 Task: Check the average views per listing of tennis club in the last 3 years.
Action: Mouse moved to (786, 180)
Screenshot: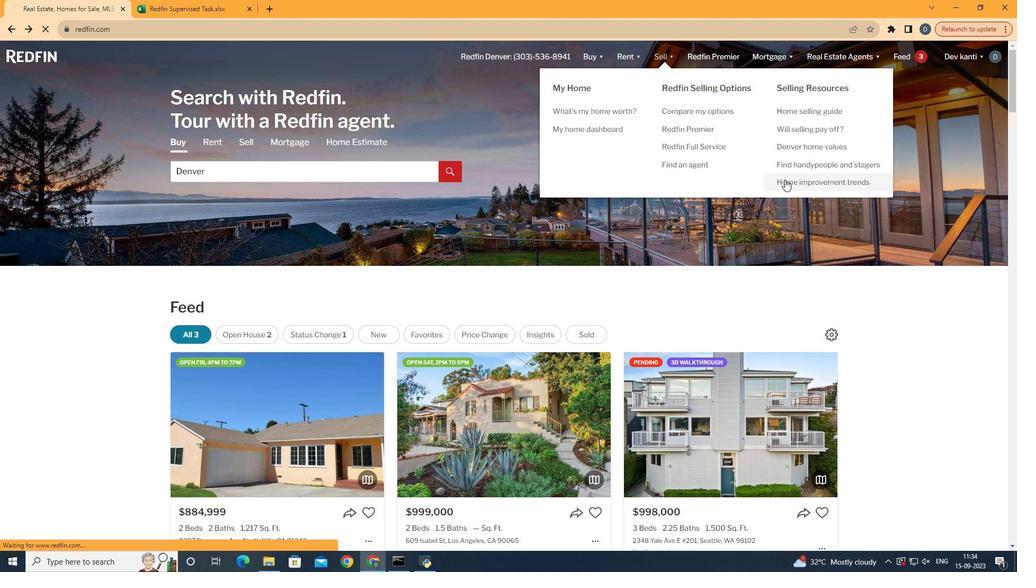 
Action: Mouse pressed left at (786, 180)
Screenshot: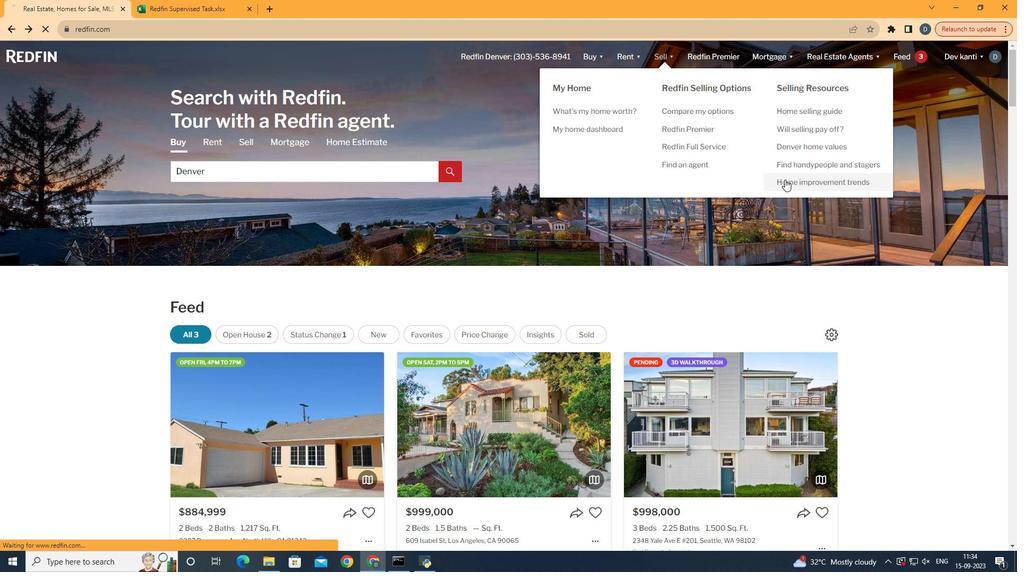 
Action: Mouse moved to (267, 198)
Screenshot: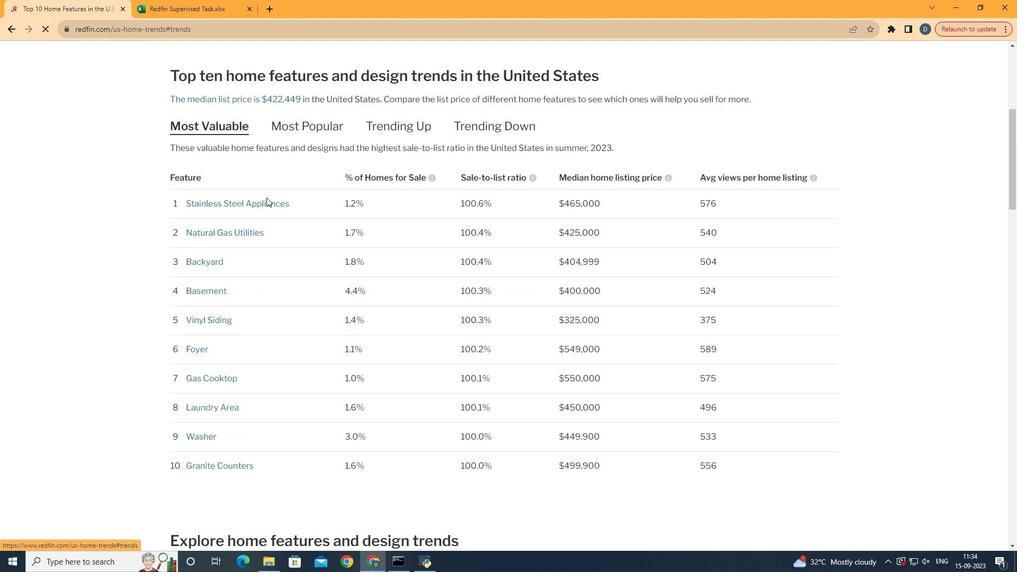 
Action: Mouse pressed left at (267, 198)
Screenshot: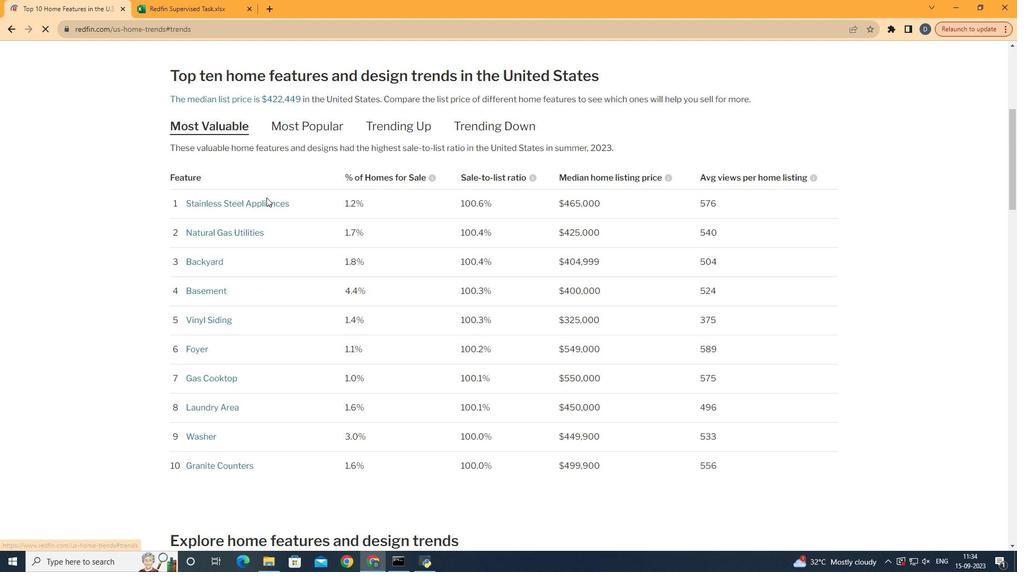 
Action: Mouse moved to (419, 155)
Screenshot: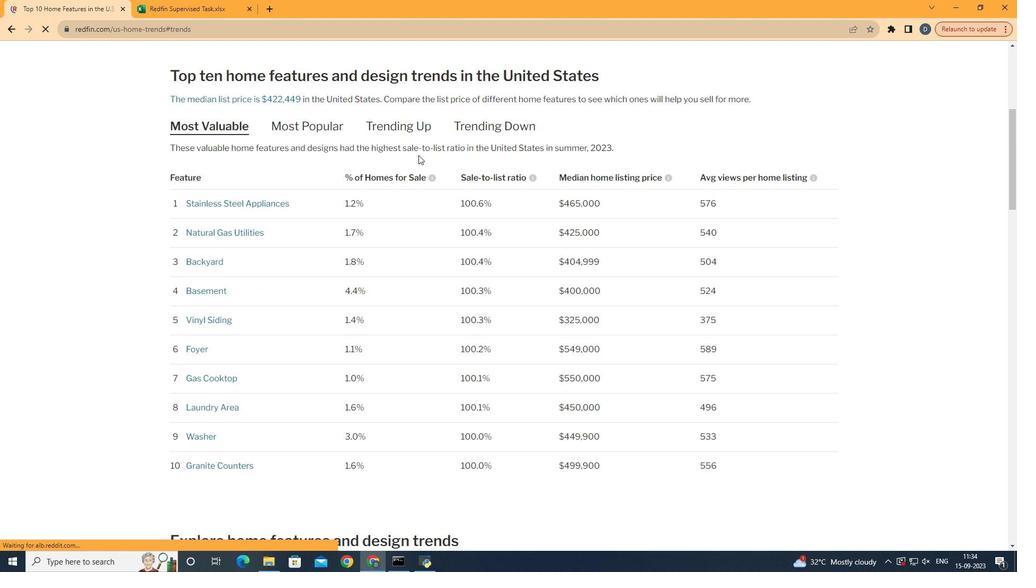 
Action: Mouse scrolled (419, 155) with delta (0, 0)
Screenshot: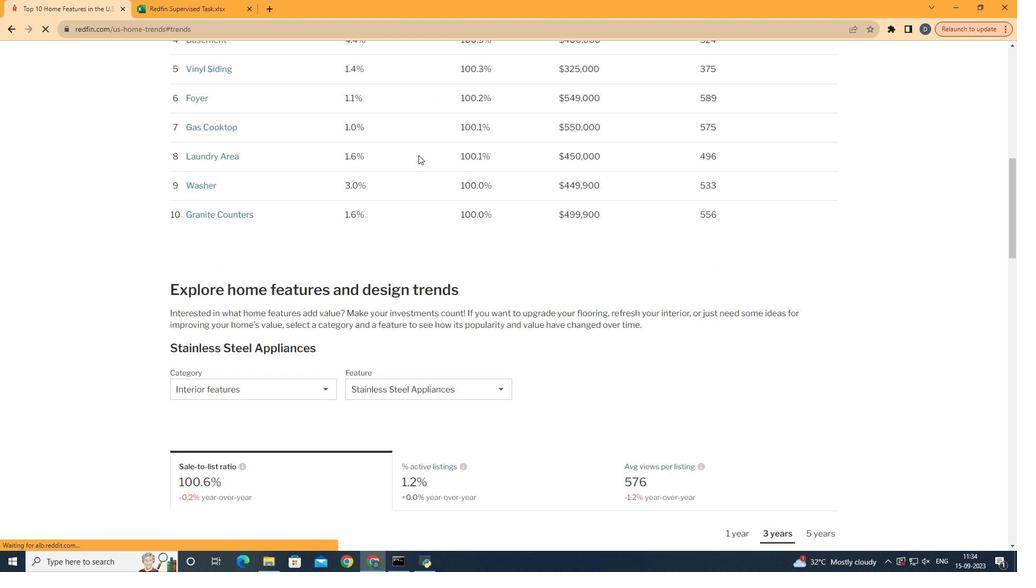 
Action: Mouse scrolled (419, 155) with delta (0, 0)
Screenshot: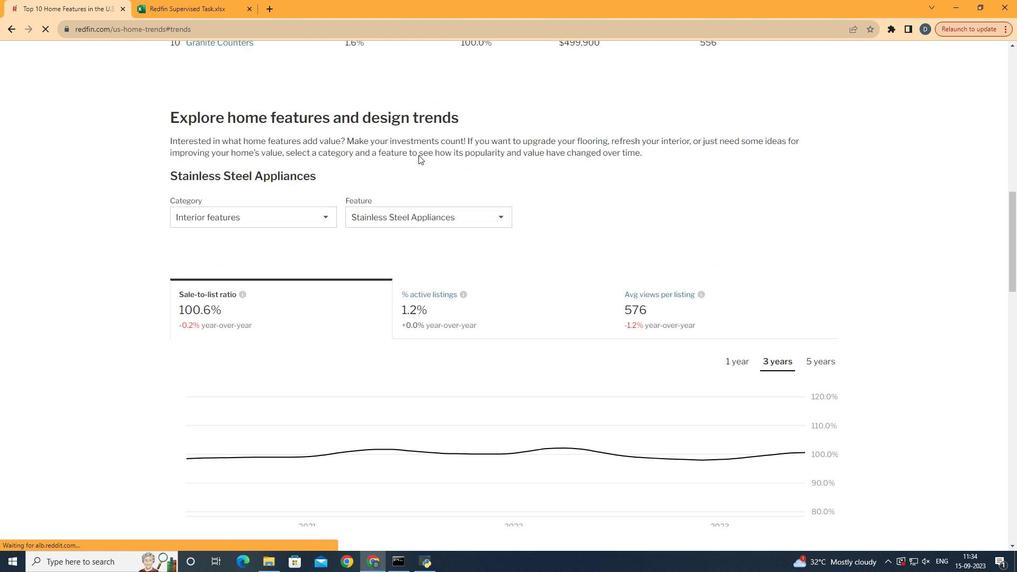
Action: Mouse scrolled (419, 155) with delta (0, 0)
Screenshot: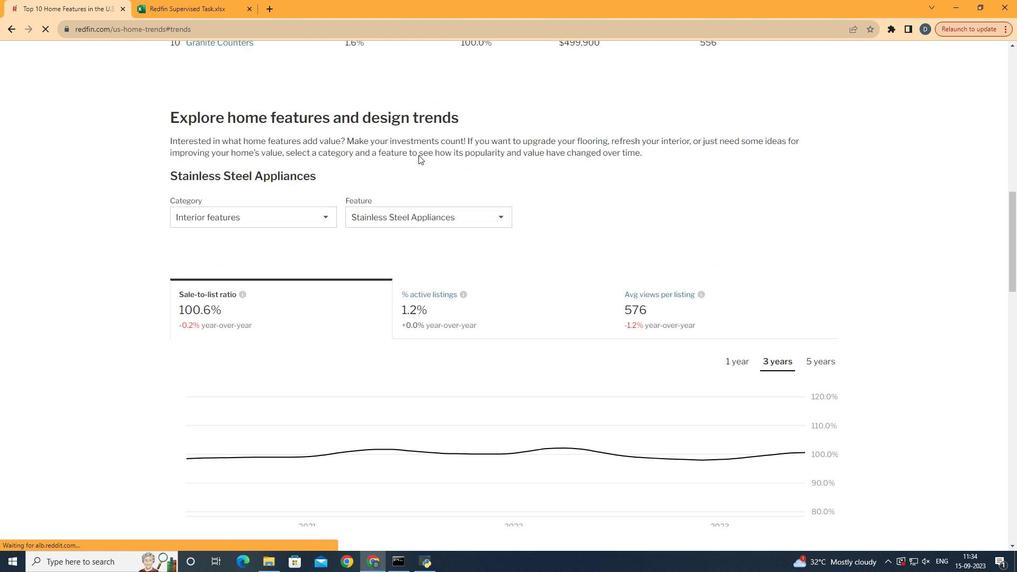 
Action: Mouse scrolled (419, 155) with delta (0, 0)
Screenshot: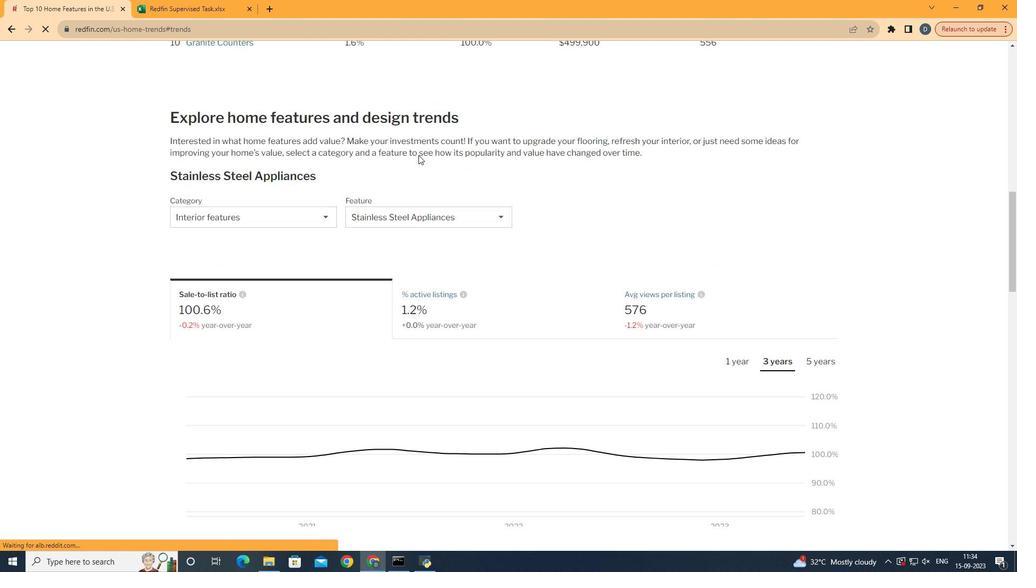 
Action: Mouse scrolled (419, 155) with delta (0, 0)
Screenshot: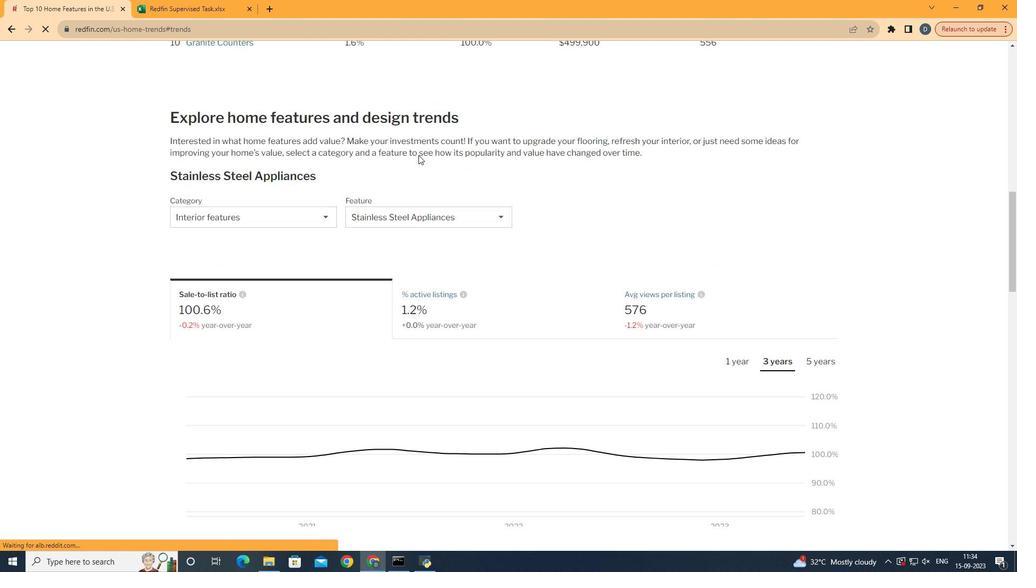 
Action: Mouse scrolled (419, 155) with delta (0, 0)
Screenshot: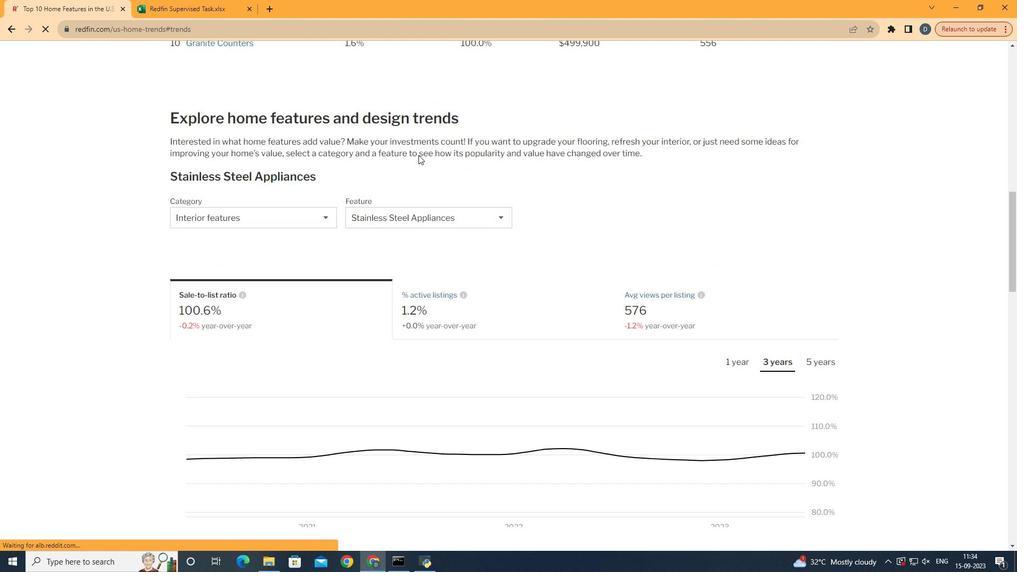 
Action: Mouse scrolled (419, 155) with delta (0, 0)
Screenshot: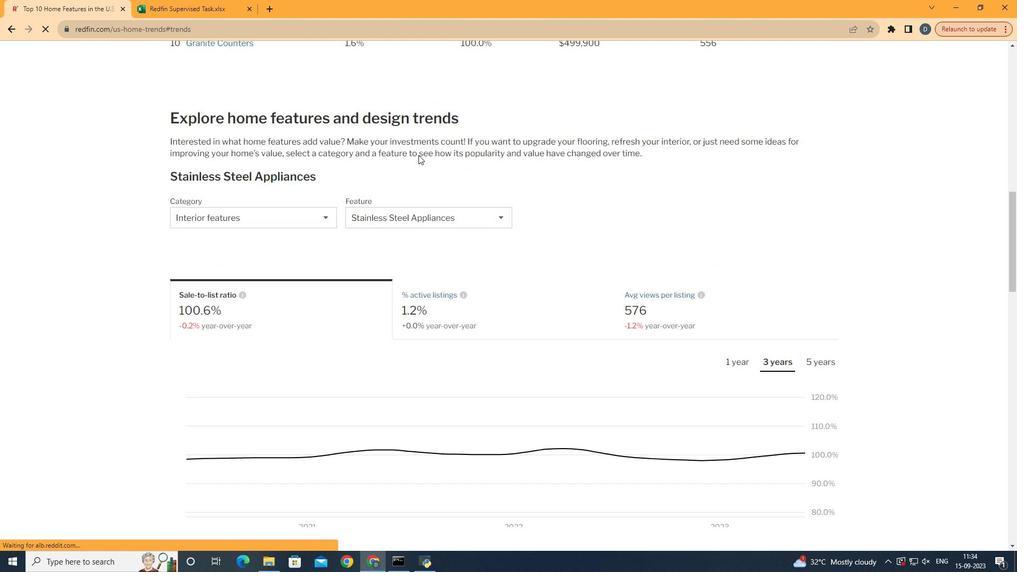 
Action: Mouse scrolled (419, 155) with delta (0, 0)
Screenshot: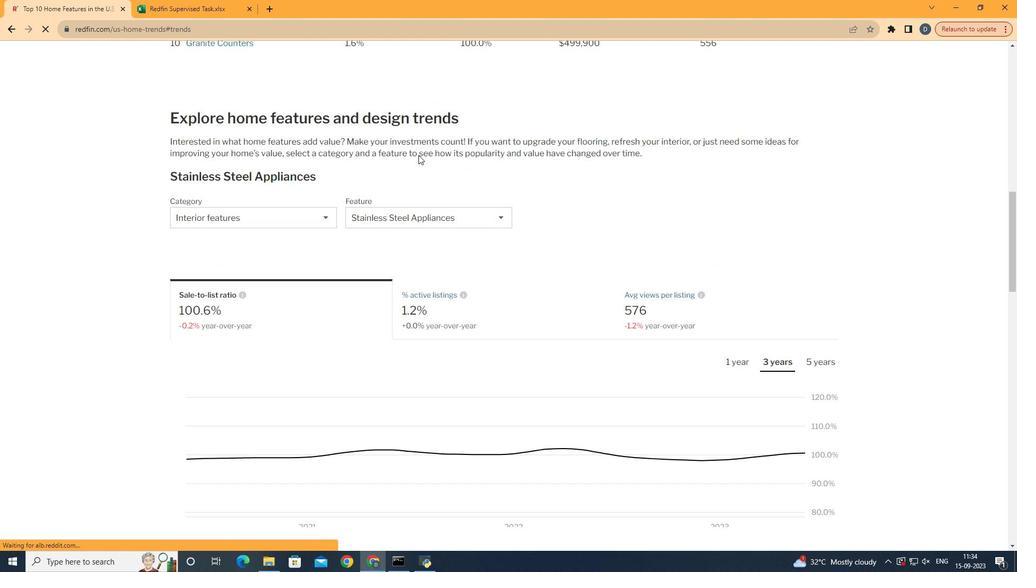 
Action: Mouse scrolled (419, 155) with delta (0, 0)
Screenshot: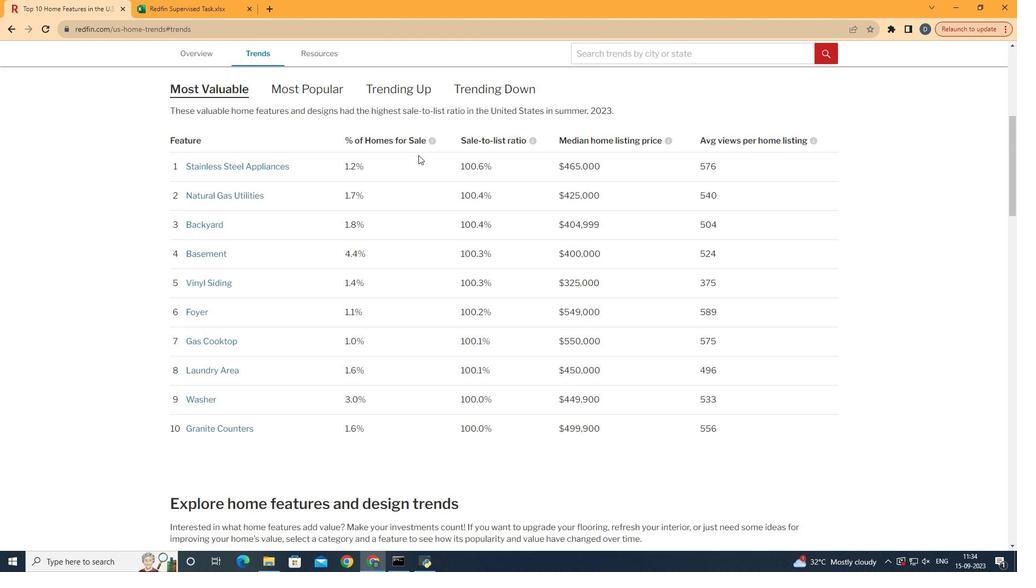 
Action: Mouse scrolled (419, 155) with delta (0, 0)
Screenshot: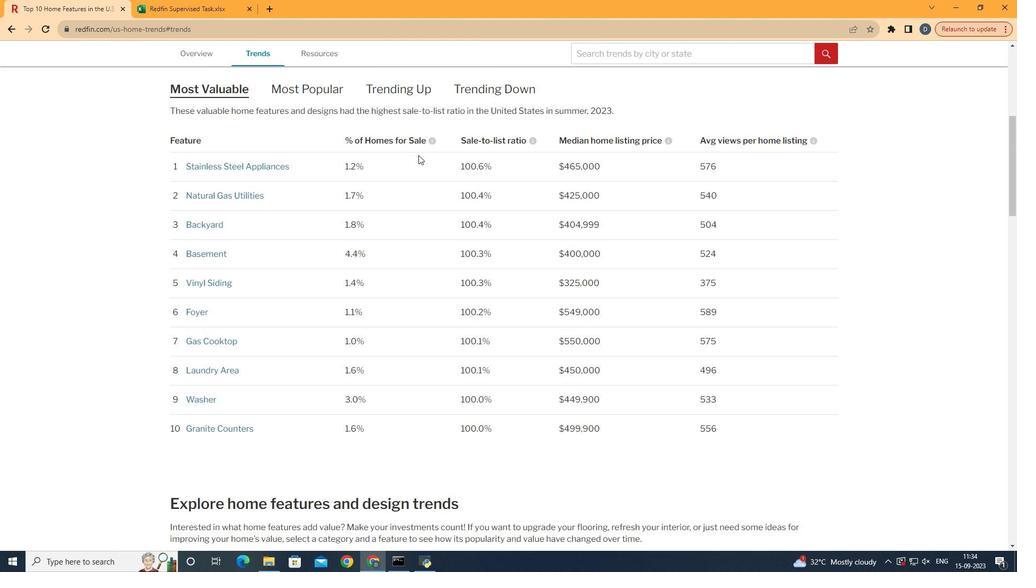 
Action: Mouse scrolled (419, 155) with delta (0, 0)
Screenshot: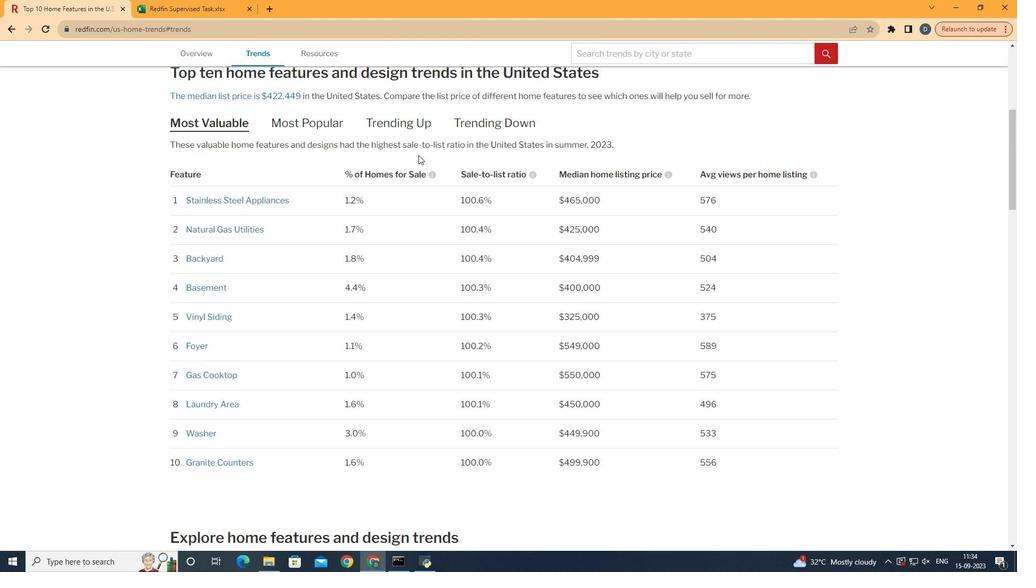 
Action: Mouse scrolled (419, 155) with delta (0, 0)
Screenshot: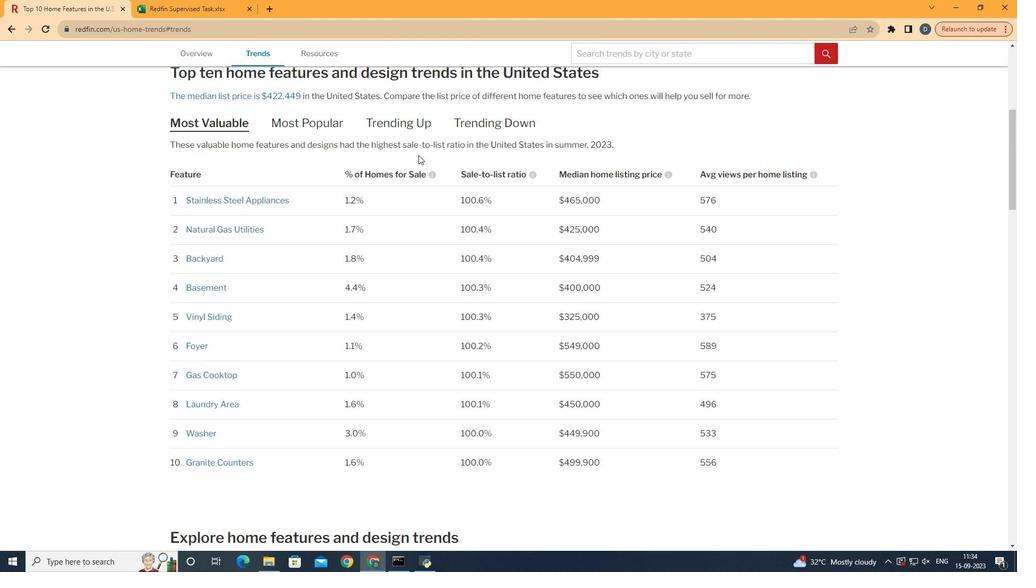 
Action: Mouse scrolled (419, 155) with delta (0, 0)
Screenshot: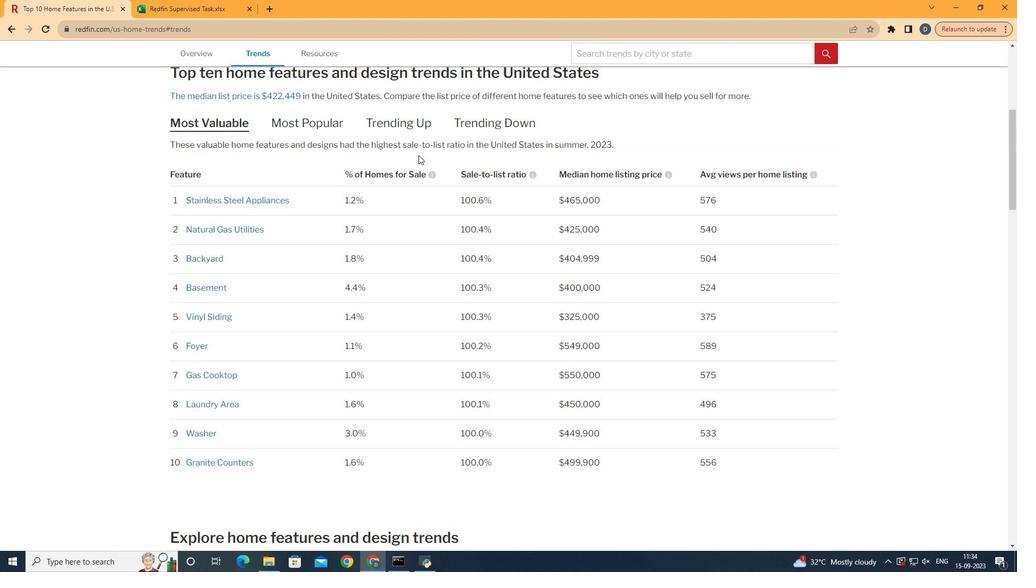 
Action: Mouse scrolled (419, 155) with delta (0, 0)
Screenshot: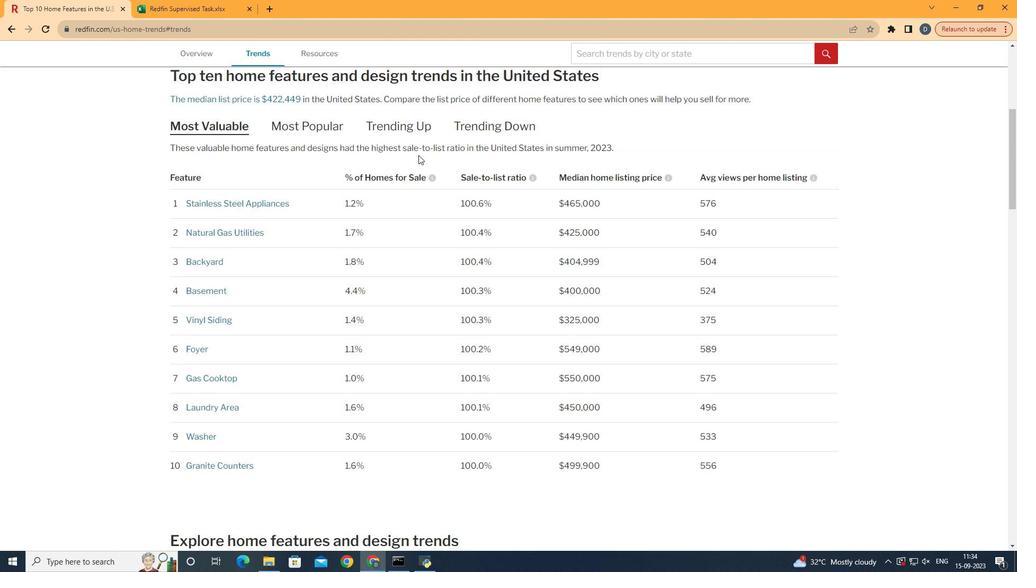 
Action: Mouse scrolled (419, 156) with delta (0, 0)
Screenshot: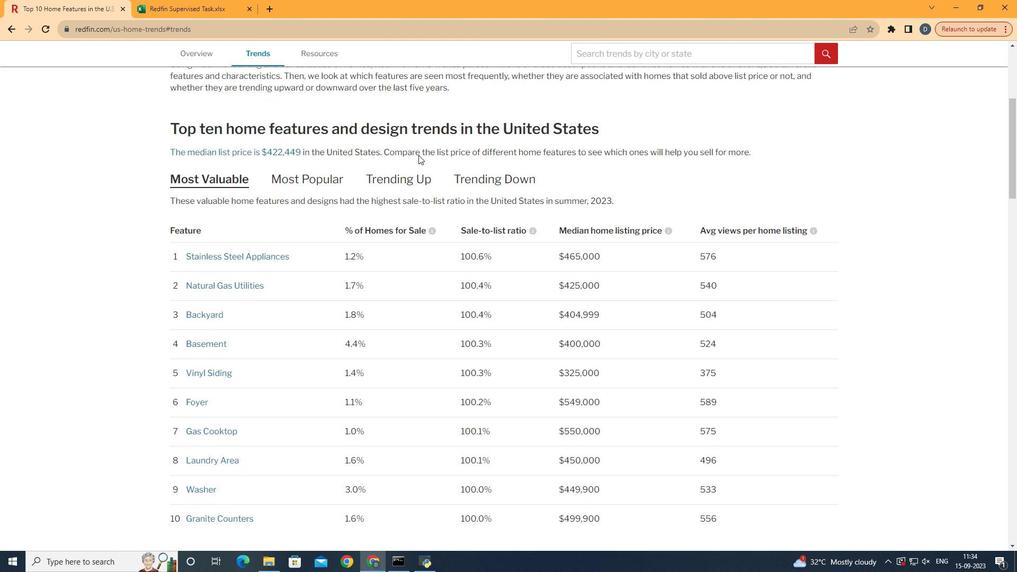 
Action: Mouse scrolled (419, 155) with delta (0, 0)
Screenshot: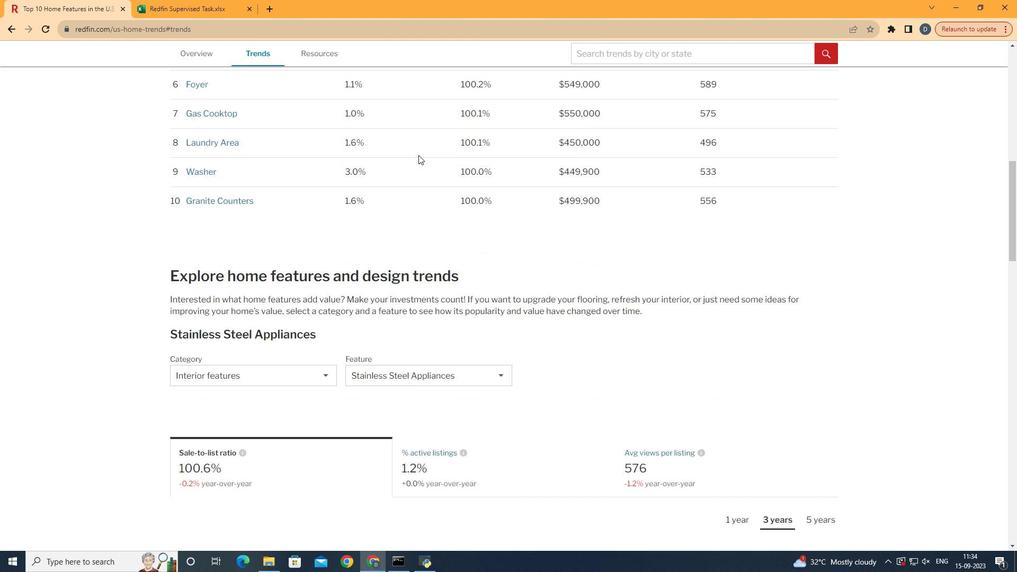 
Action: Mouse scrolled (419, 155) with delta (0, 0)
Screenshot: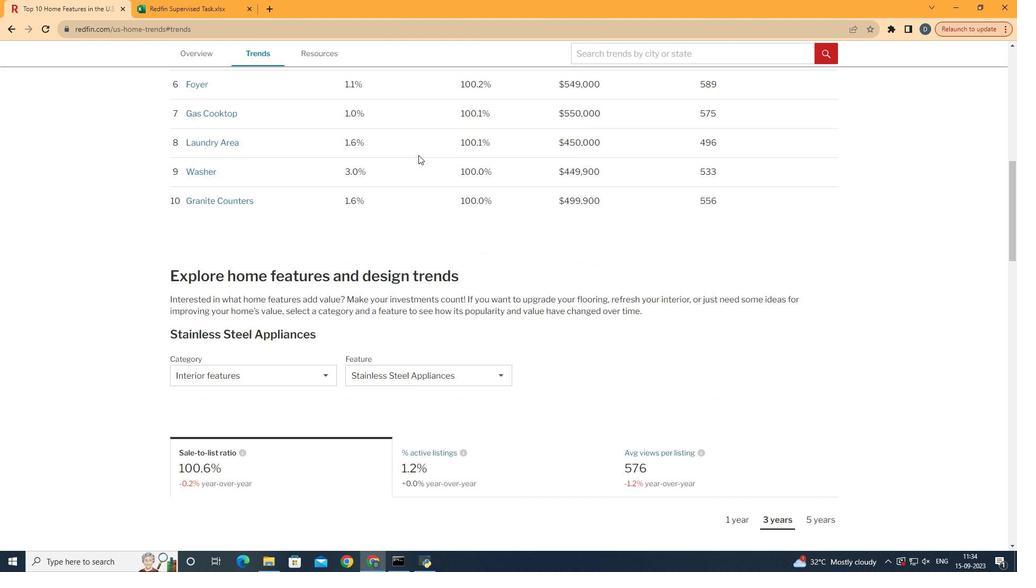 
Action: Mouse scrolled (419, 155) with delta (0, 0)
Screenshot: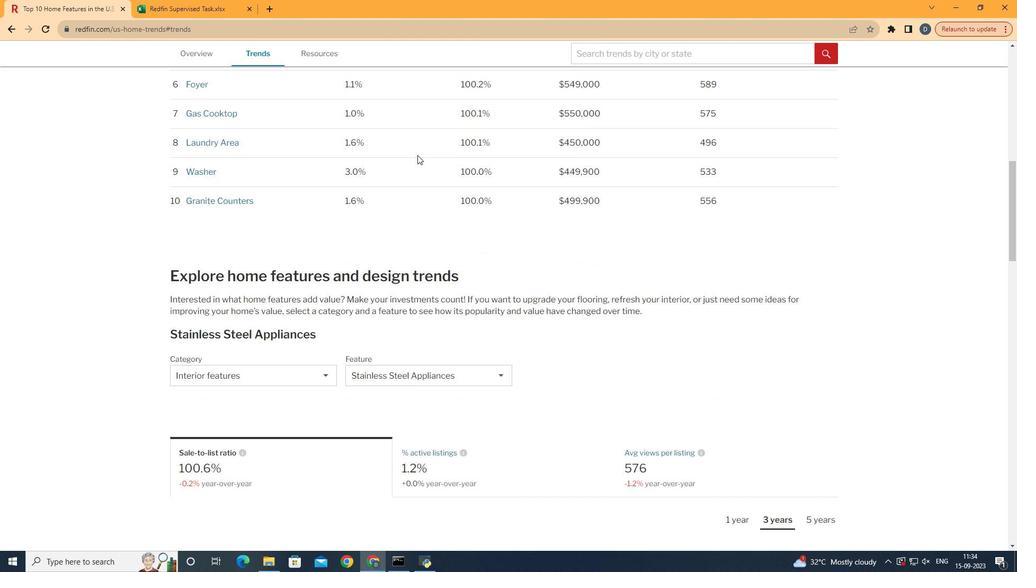 
Action: Mouse scrolled (419, 155) with delta (0, 0)
Screenshot: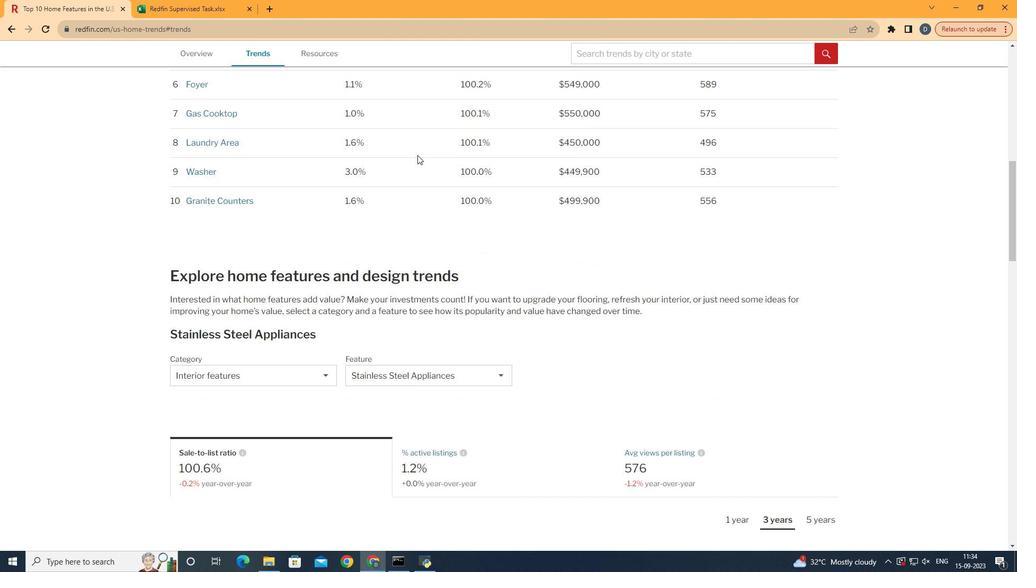 
Action: Mouse scrolled (419, 155) with delta (0, 0)
Screenshot: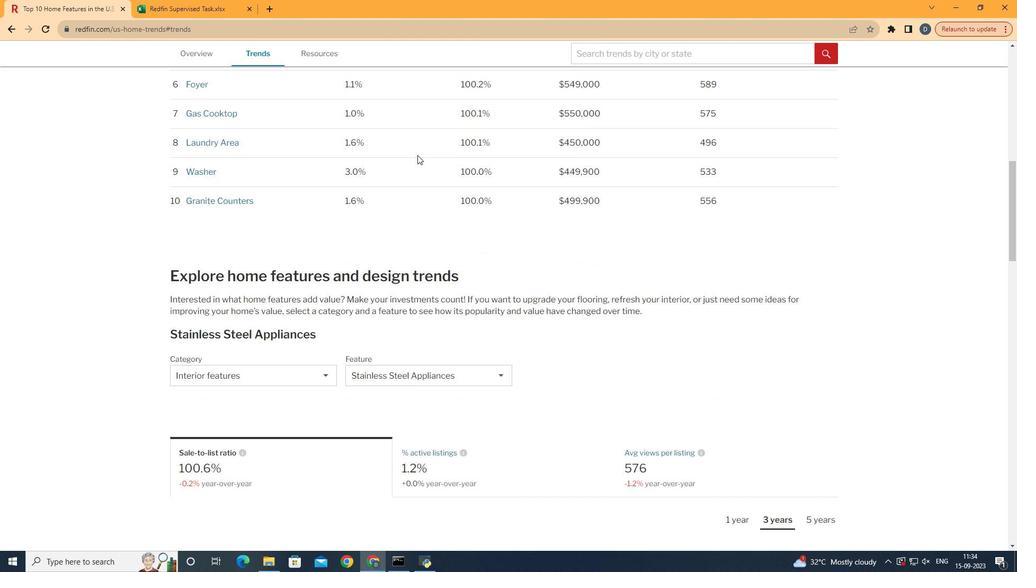 
Action: Mouse scrolled (419, 155) with delta (0, 0)
Screenshot: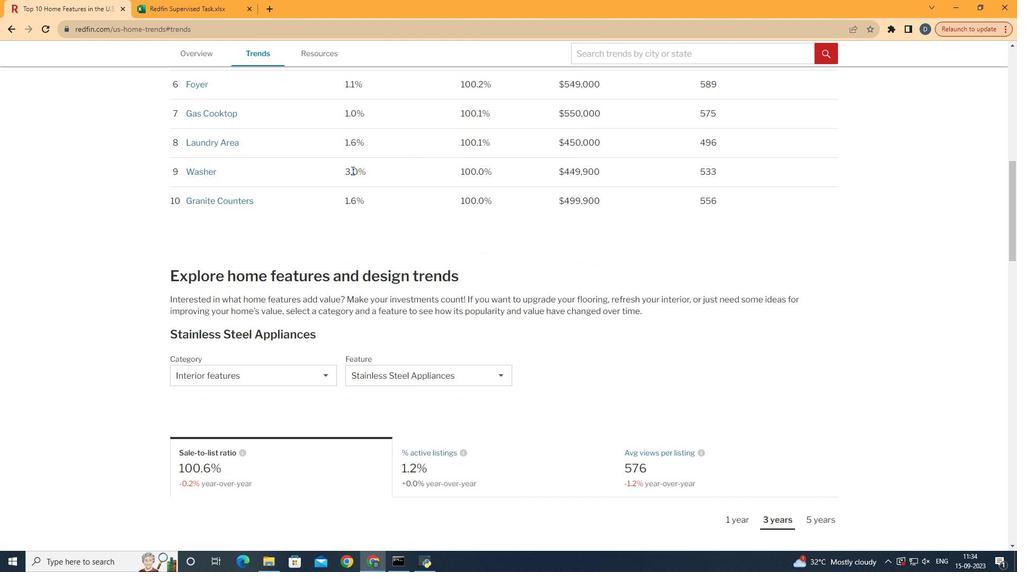 
Action: Mouse moved to (260, 249)
Screenshot: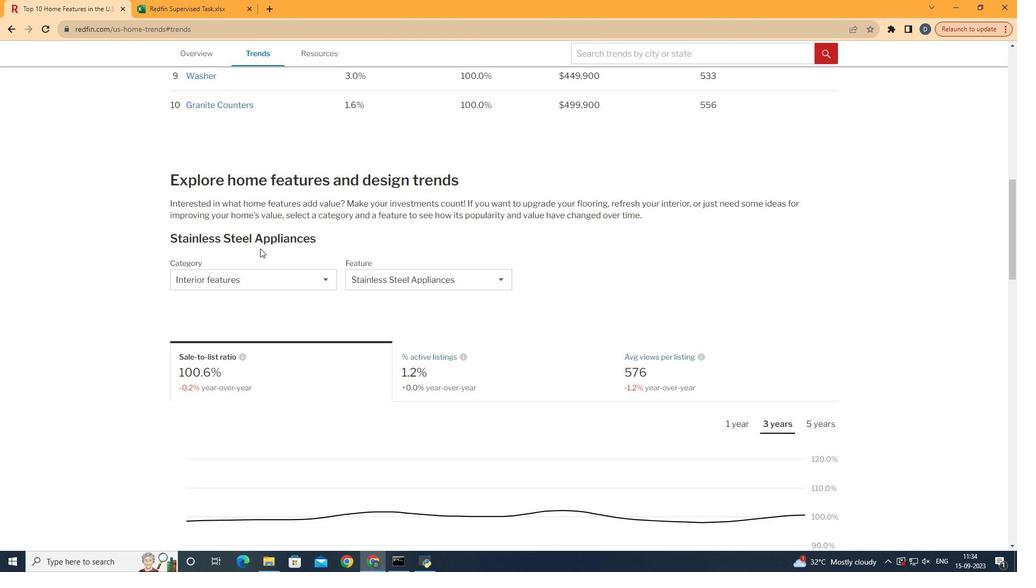 
Action: Mouse scrolled (260, 248) with delta (0, 0)
Screenshot: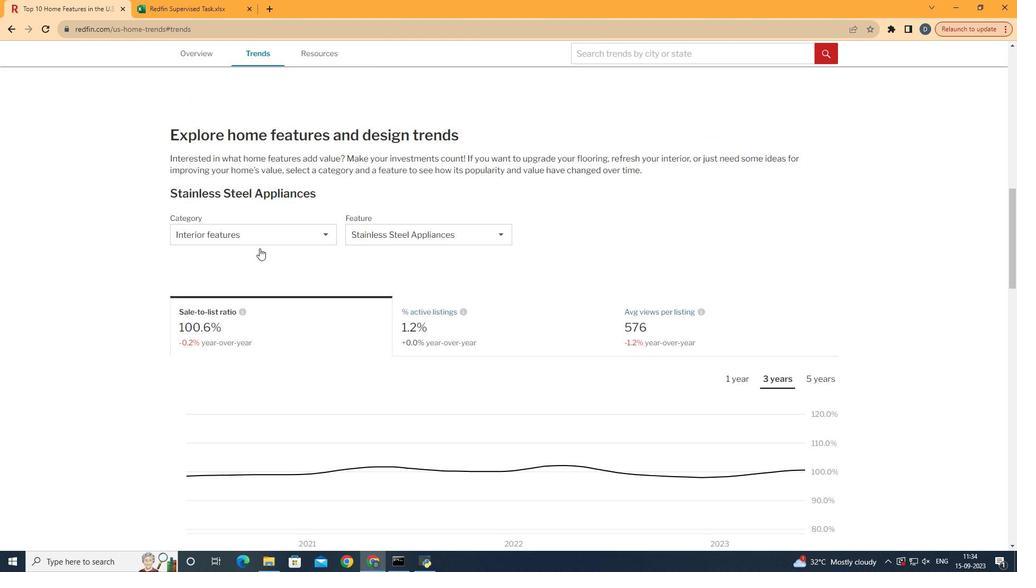 
Action: Mouse scrolled (260, 248) with delta (0, 0)
Screenshot: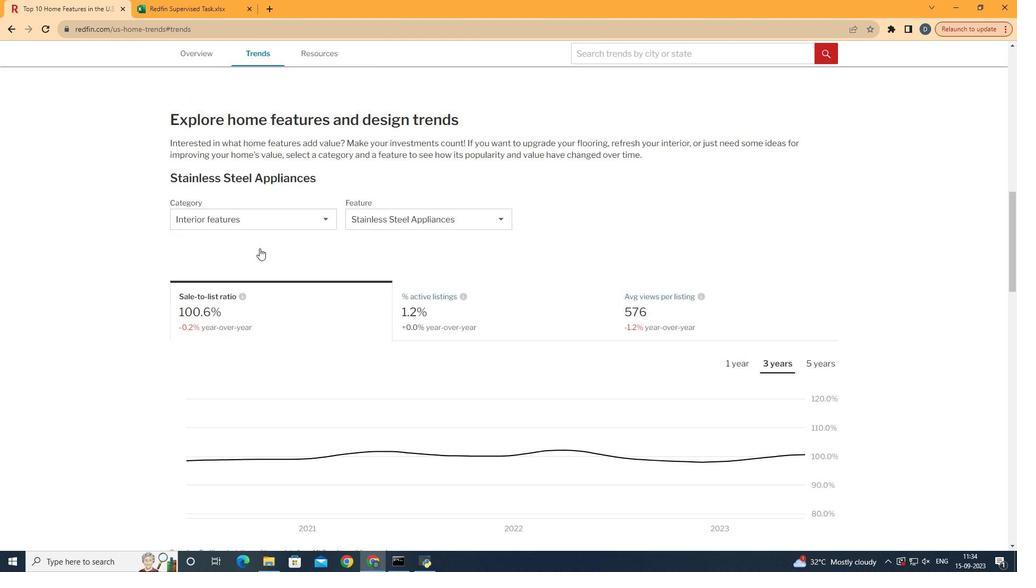 
Action: Mouse scrolled (260, 248) with delta (0, 0)
Screenshot: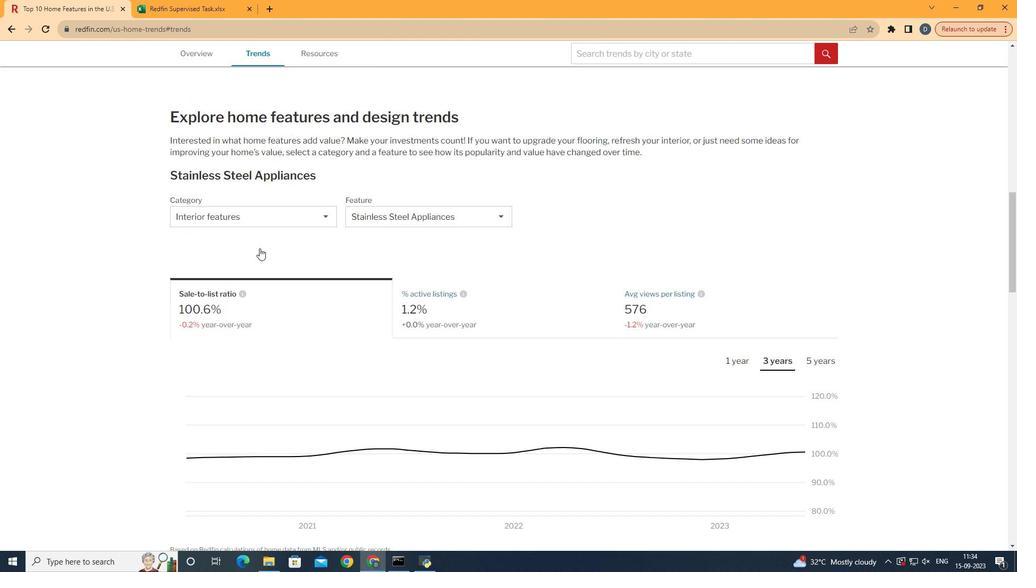 
Action: Mouse moved to (292, 217)
Screenshot: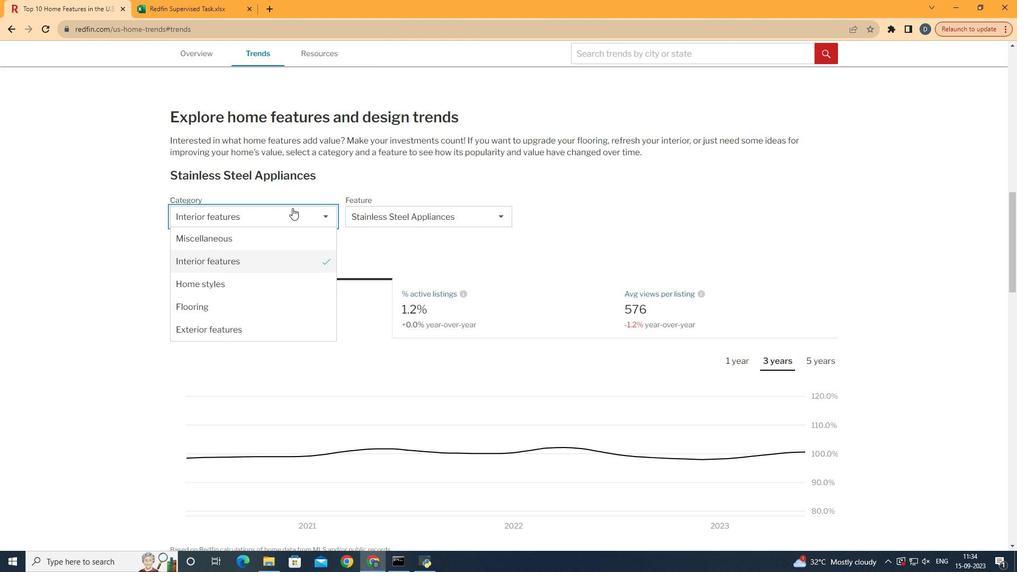 
Action: Mouse pressed left at (292, 217)
Screenshot: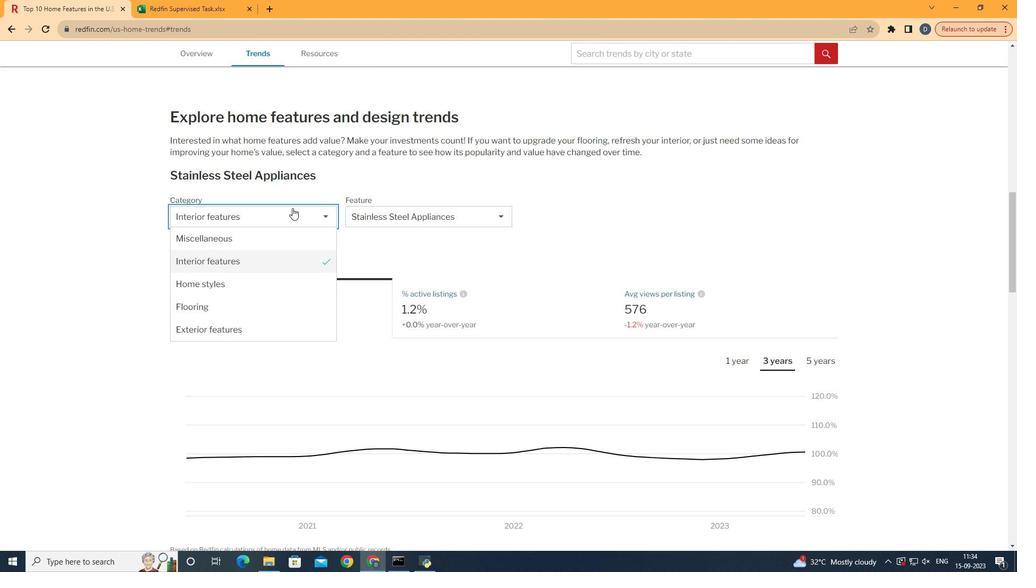 
Action: Mouse moved to (293, 323)
Screenshot: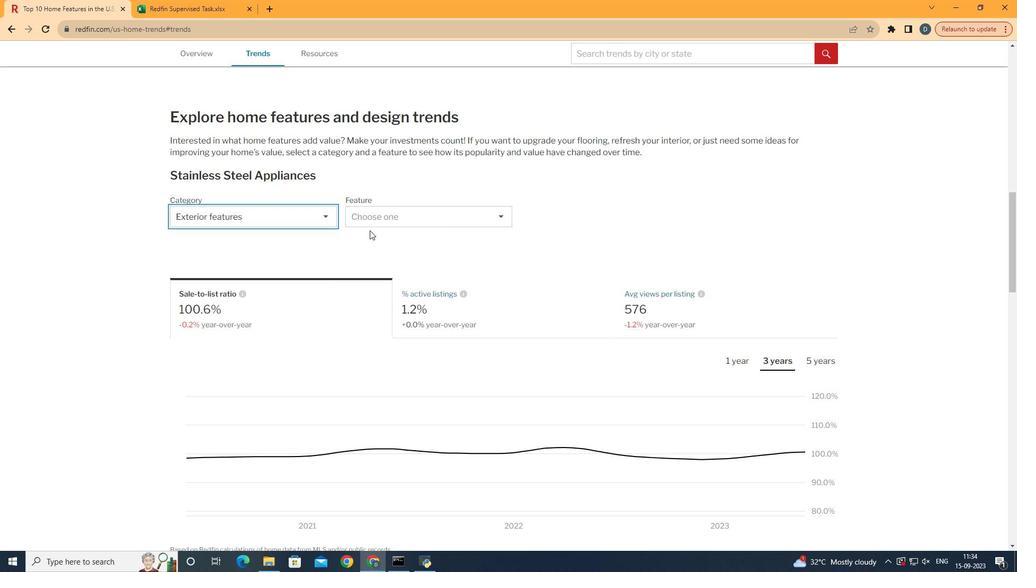 
Action: Mouse pressed left at (293, 323)
Screenshot: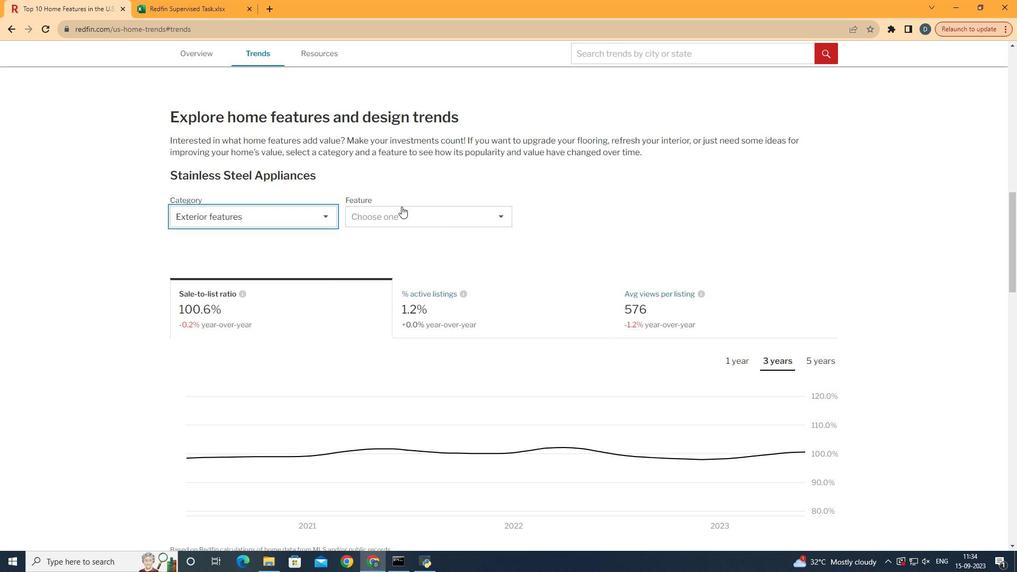 
Action: Mouse moved to (415, 202)
Screenshot: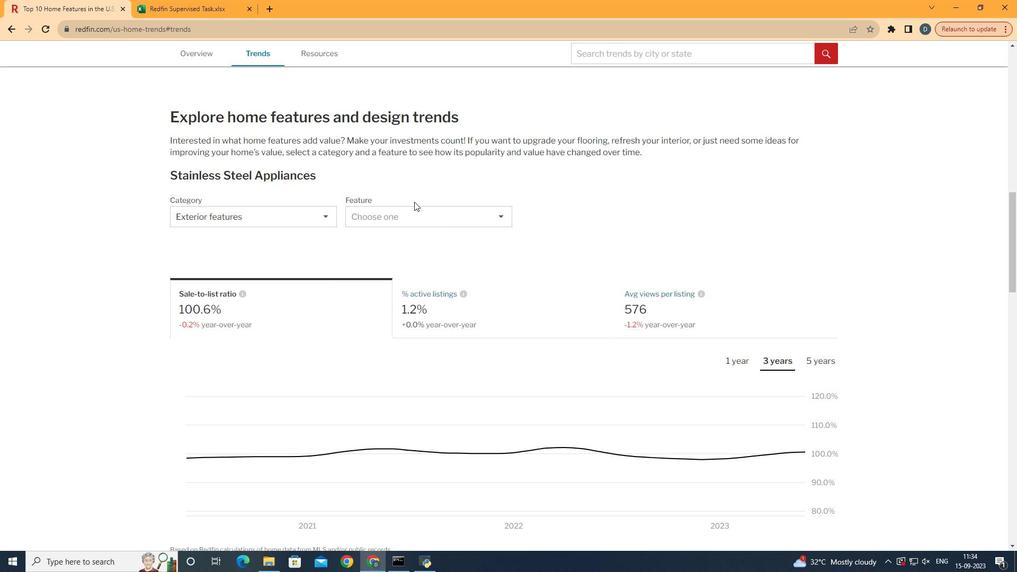 
Action: Mouse pressed left at (415, 202)
Screenshot: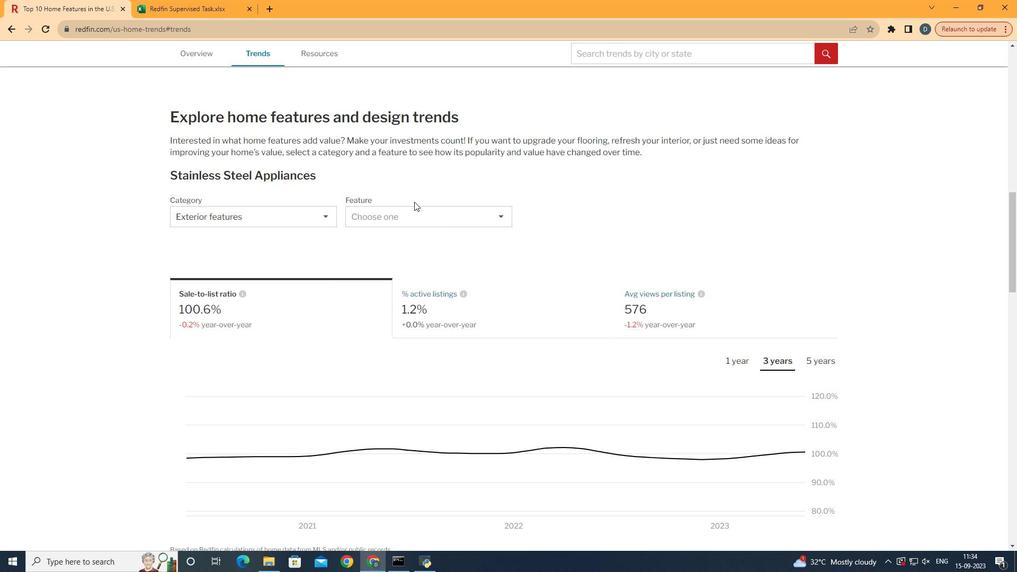 
Action: Mouse moved to (417, 207)
Screenshot: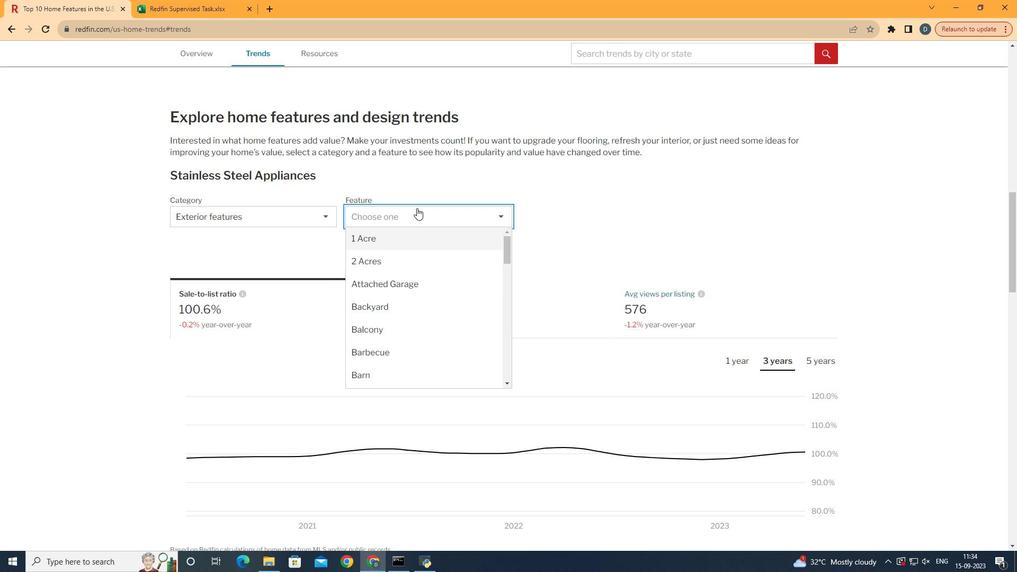 
Action: Mouse pressed left at (417, 207)
Screenshot: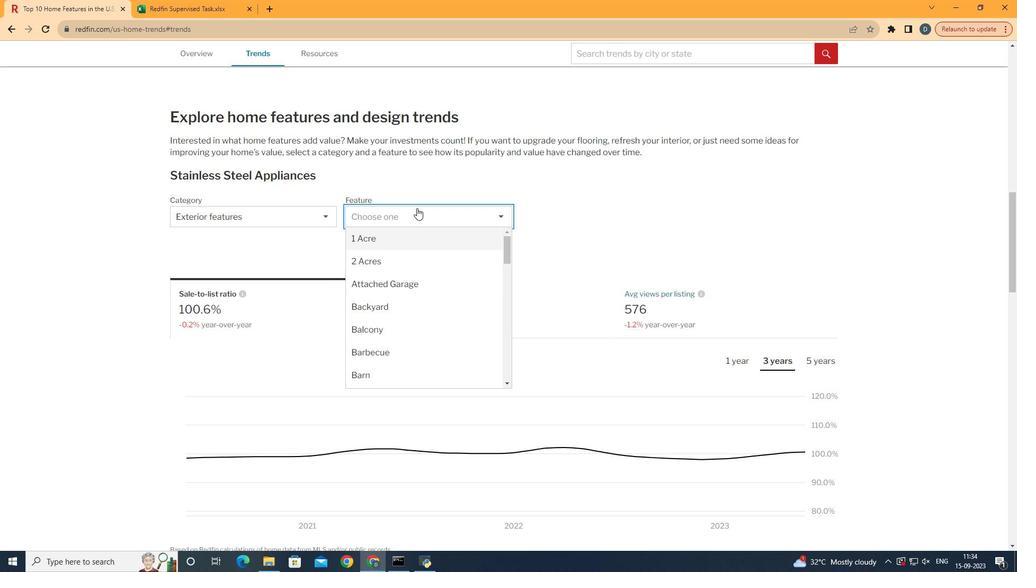 
Action: Mouse moved to (405, 262)
Screenshot: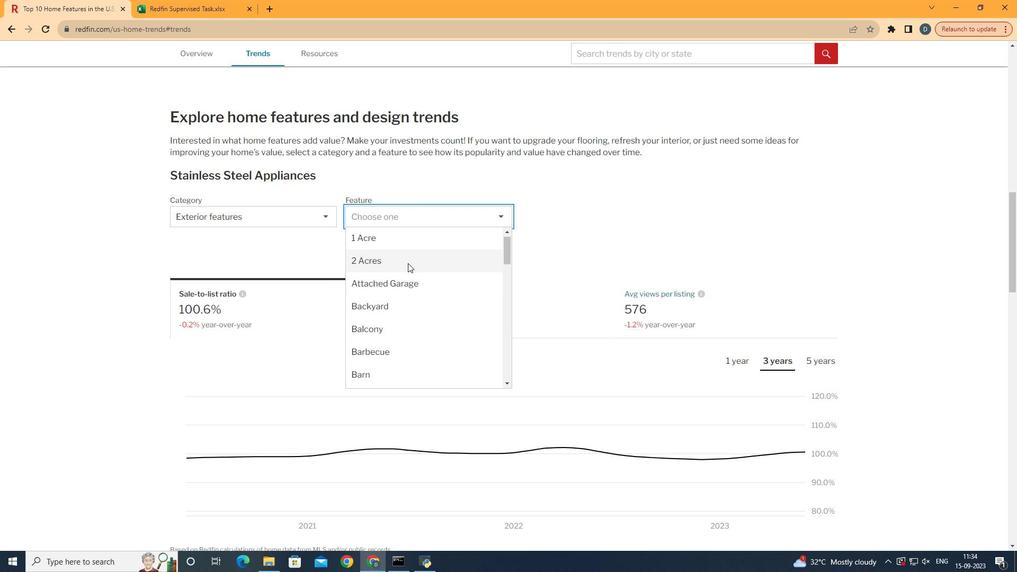 
Action: Mouse scrolled (405, 262) with delta (0, 0)
Screenshot: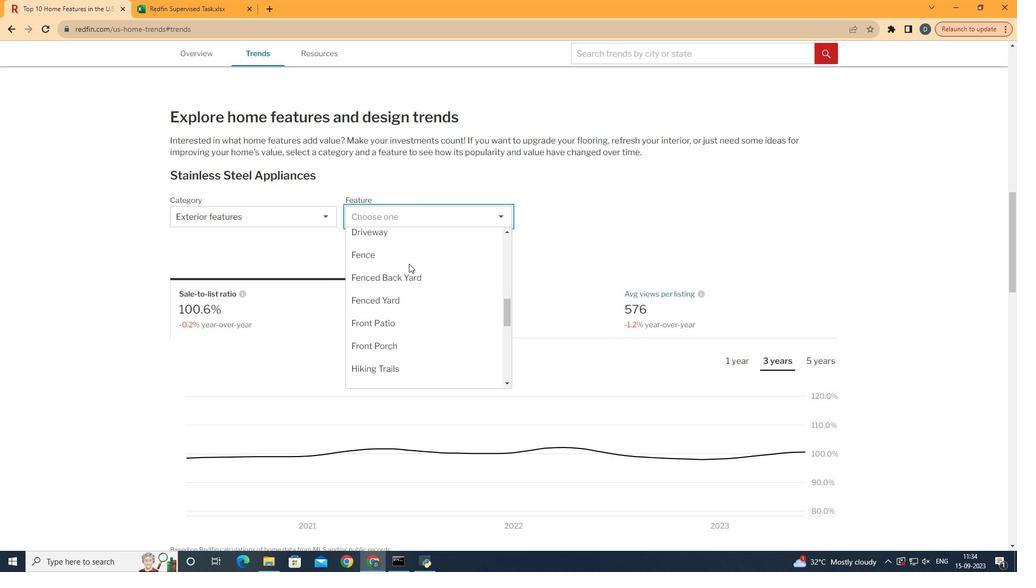 
Action: Mouse scrolled (405, 262) with delta (0, 0)
Screenshot: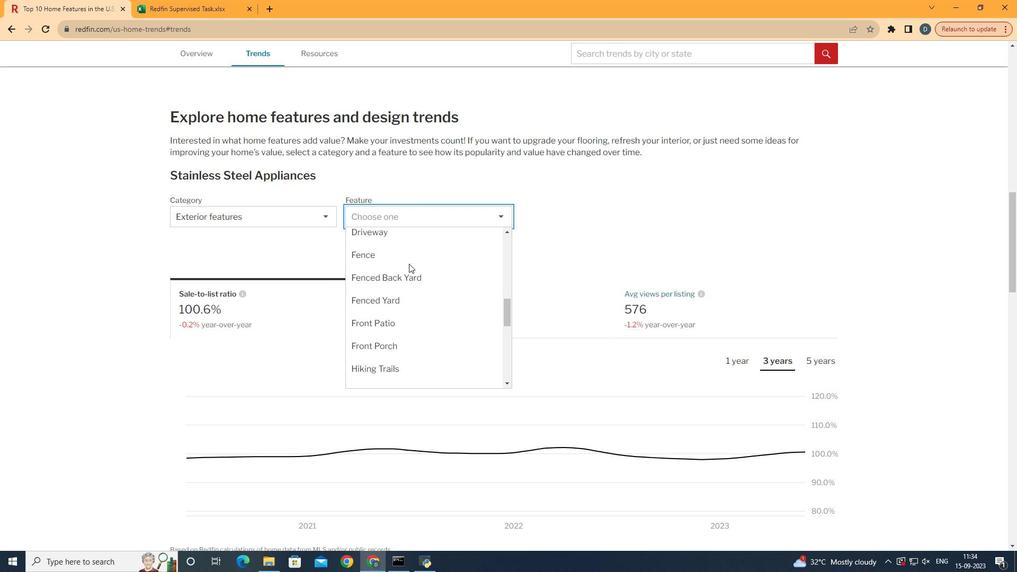 
Action: Mouse moved to (407, 263)
Screenshot: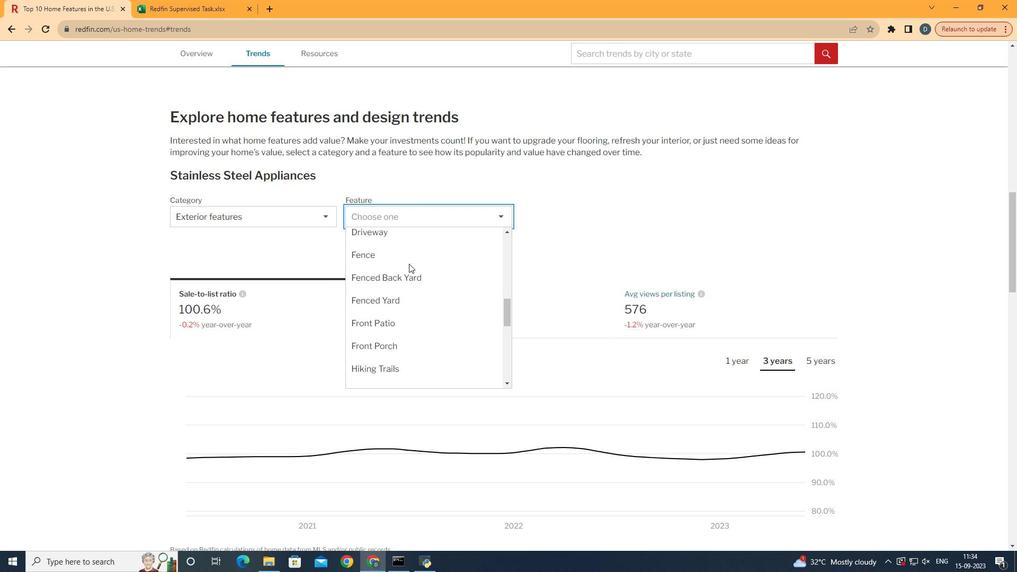
Action: Mouse scrolled (407, 262) with delta (0, 0)
Screenshot: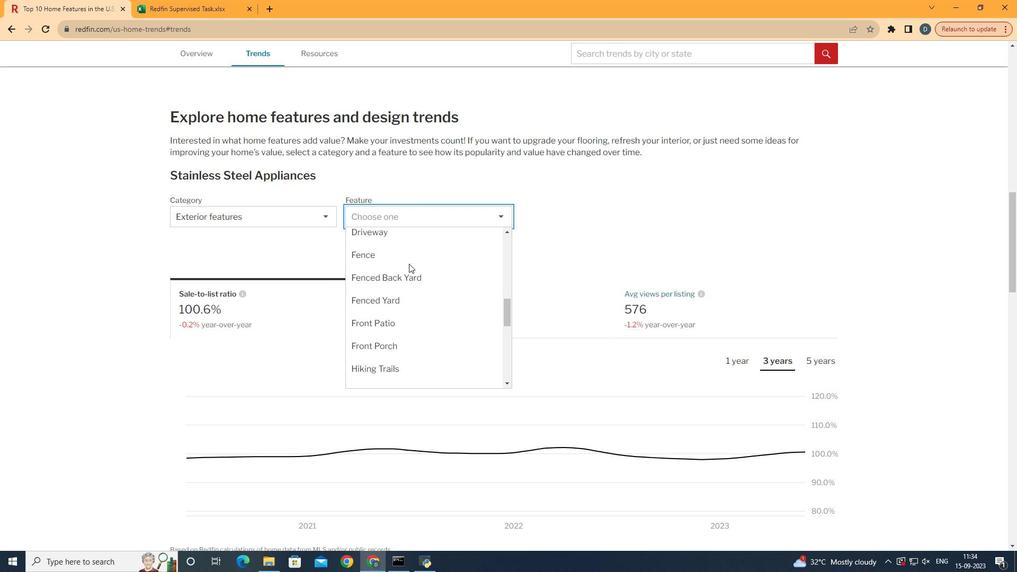 
Action: Mouse moved to (408, 263)
Screenshot: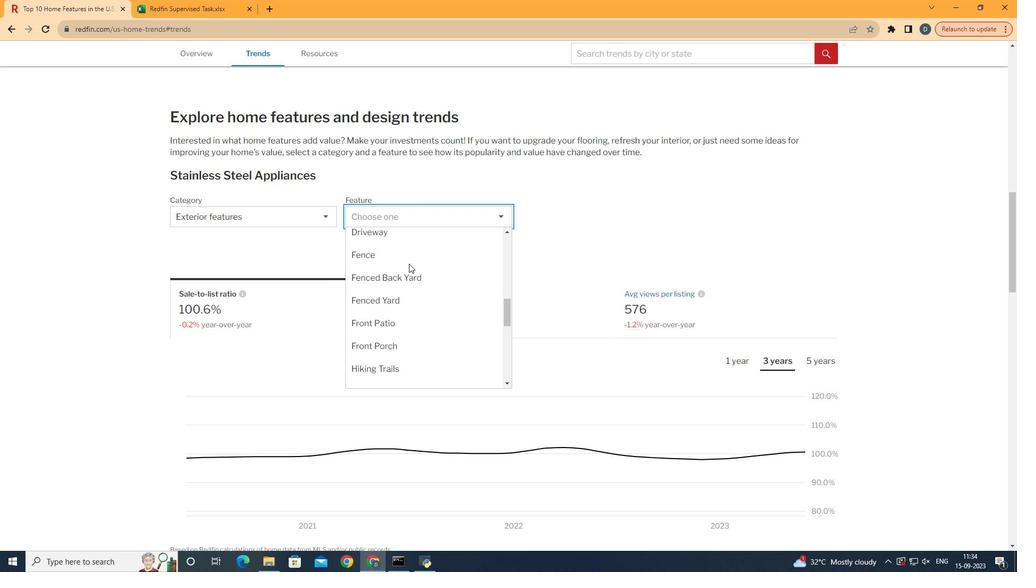 
Action: Mouse scrolled (408, 263) with delta (0, 0)
Screenshot: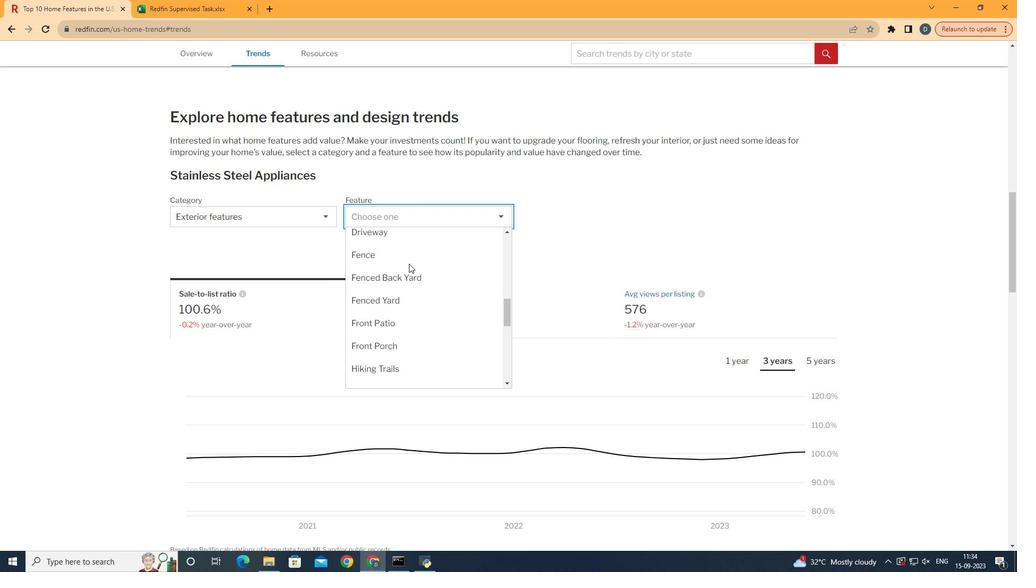 
Action: Mouse moved to (409, 264)
Screenshot: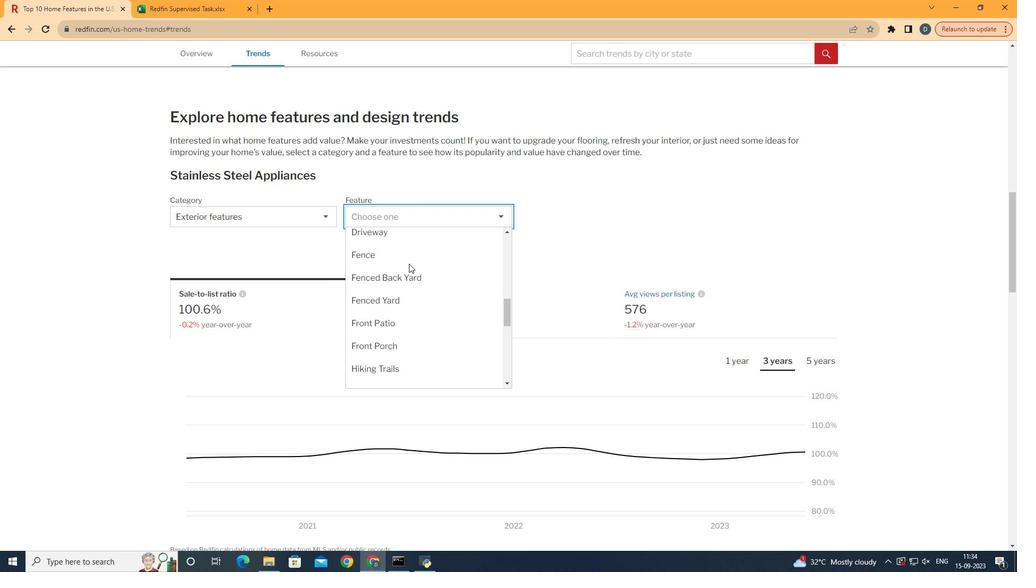 
Action: Mouse scrolled (409, 263) with delta (0, 0)
Screenshot: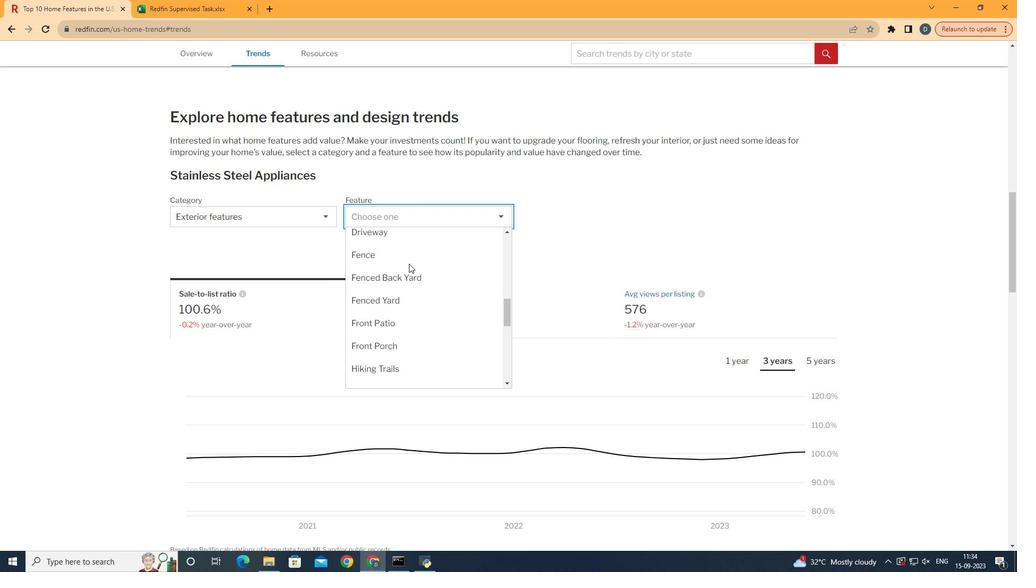 
Action: Mouse scrolled (409, 263) with delta (0, 0)
Screenshot: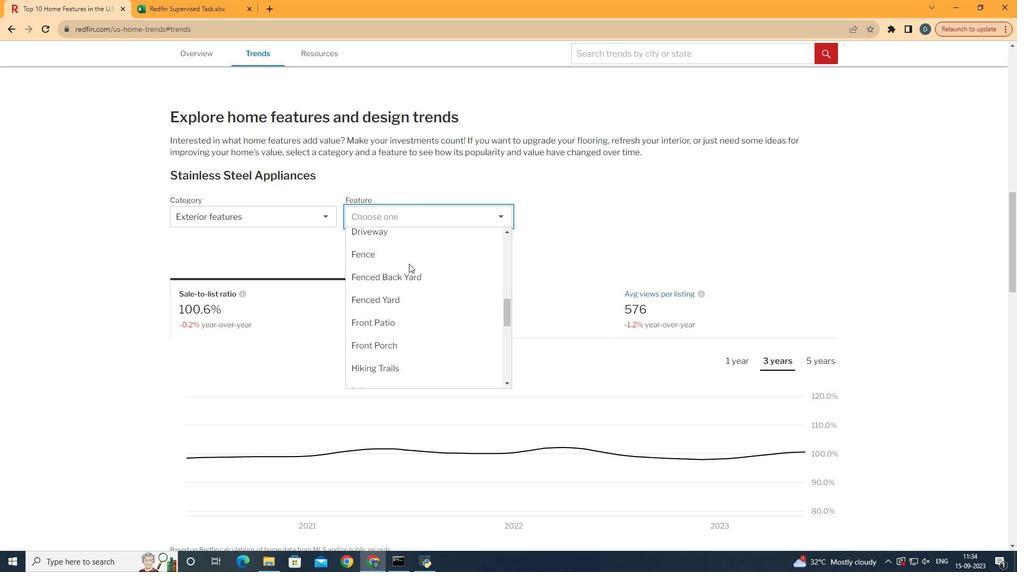 
Action: Mouse scrolled (409, 263) with delta (0, 0)
Screenshot: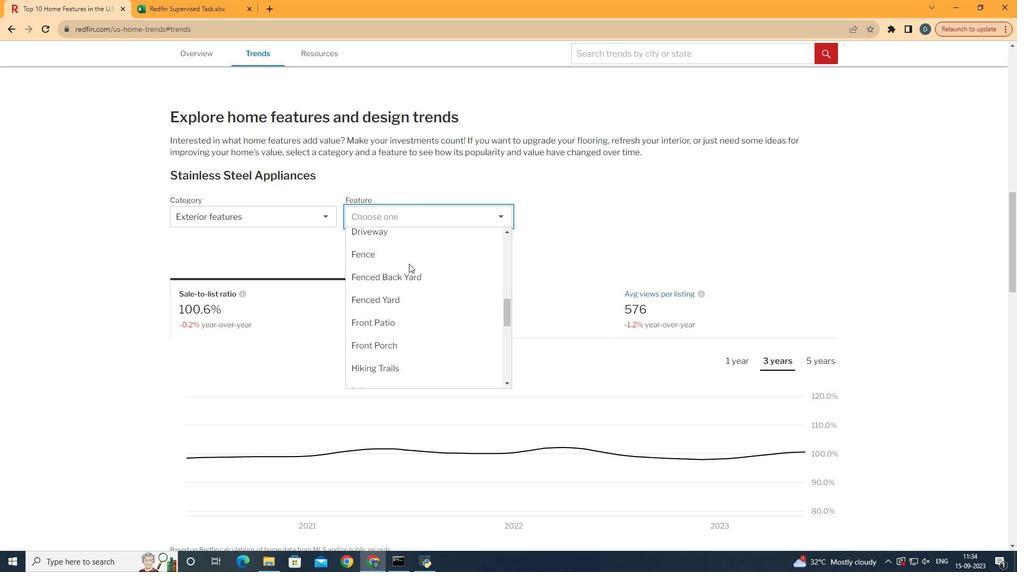 
Action: Mouse moved to (409, 264)
Screenshot: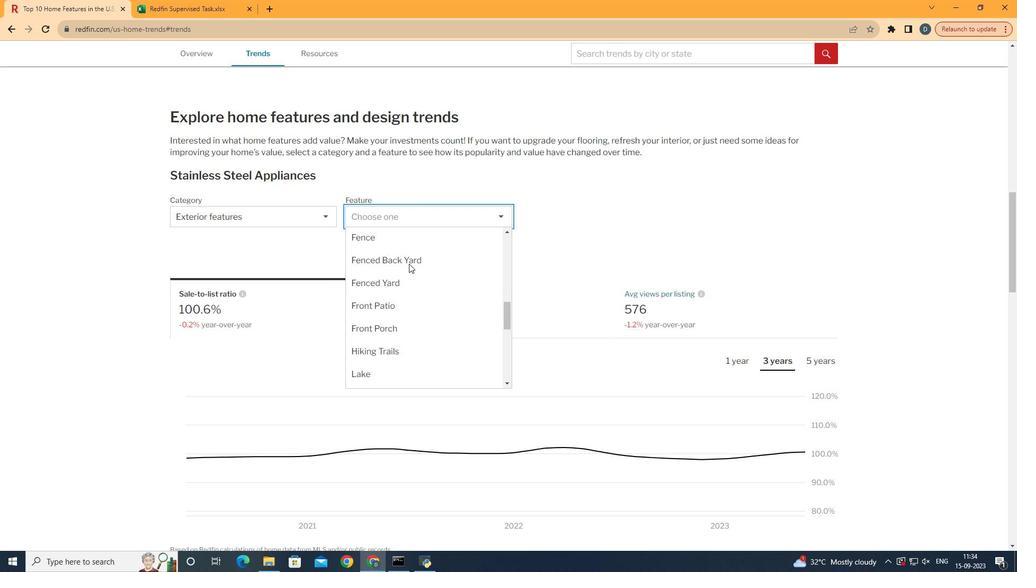 
Action: Mouse scrolled (409, 263) with delta (0, 0)
Screenshot: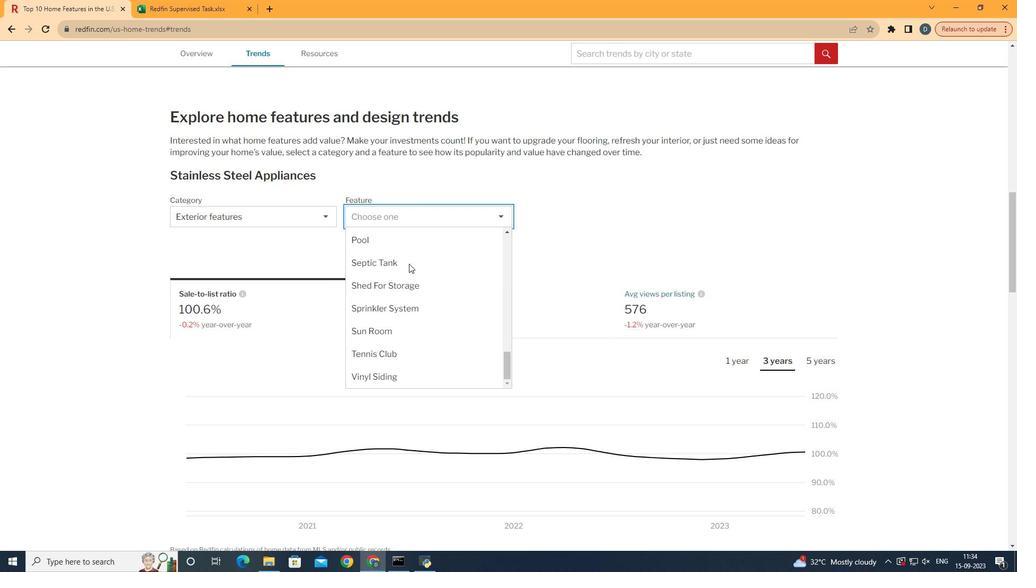 
Action: Mouse scrolled (409, 263) with delta (0, 0)
Screenshot: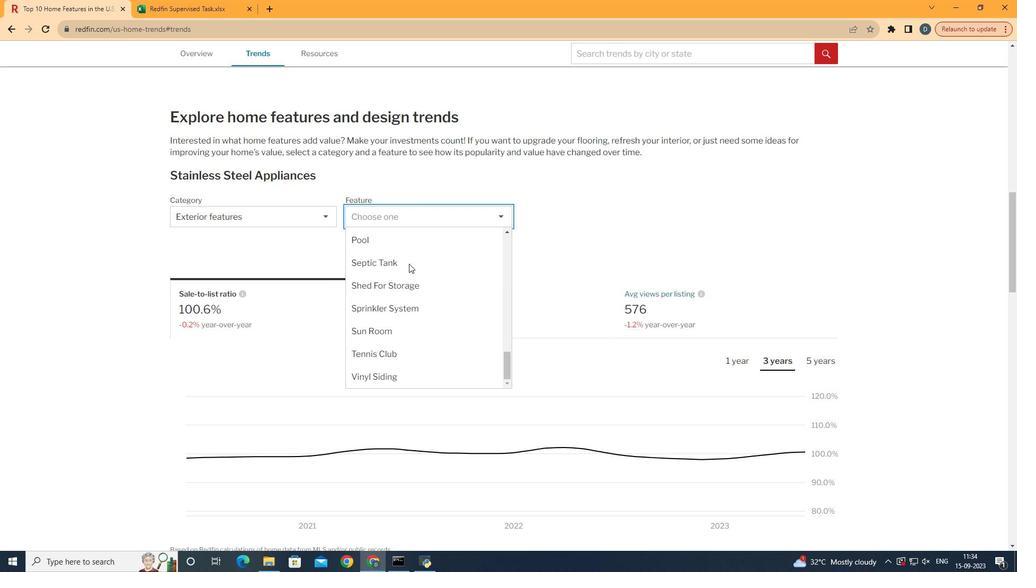 
Action: Mouse scrolled (409, 263) with delta (0, 0)
Screenshot: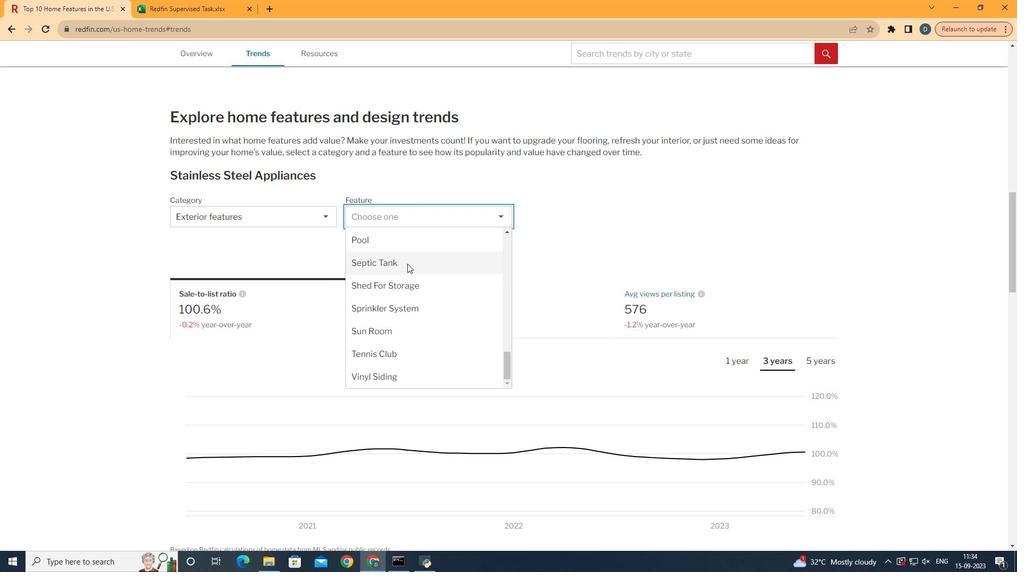 
Action: Mouse scrolled (409, 263) with delta (0, 0)
Screenshot: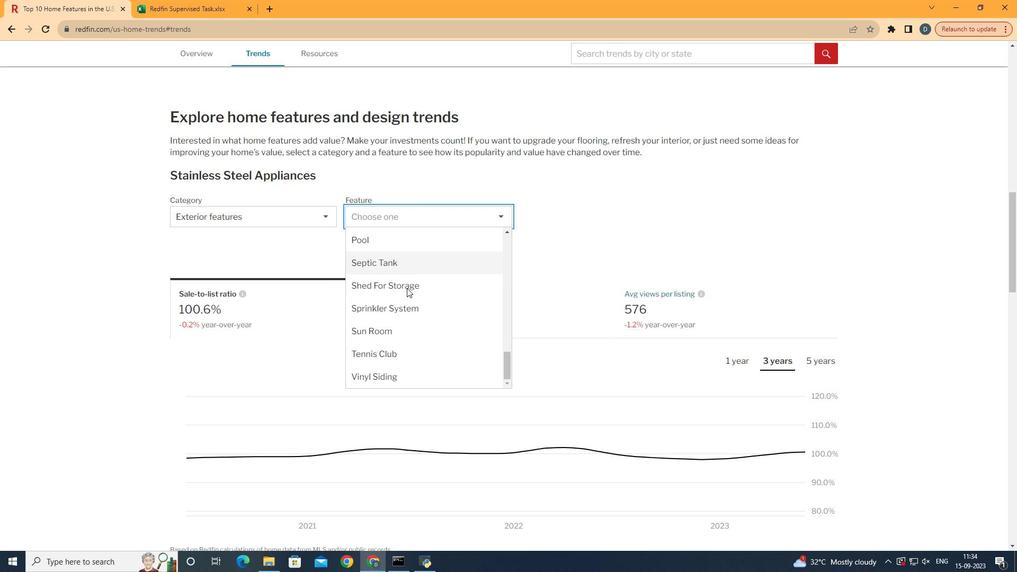 
Action: Mouse scrolled (409, 263) with delta (0, 0)
Screenshot: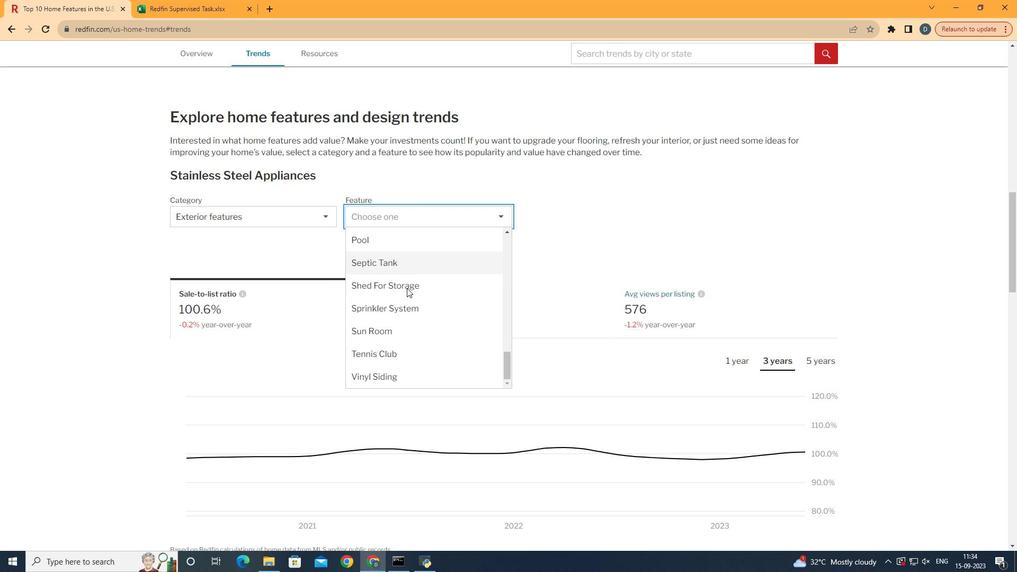 
Action: Mouse scrolled (409, 263) with delta (0, 0)
Screenshot: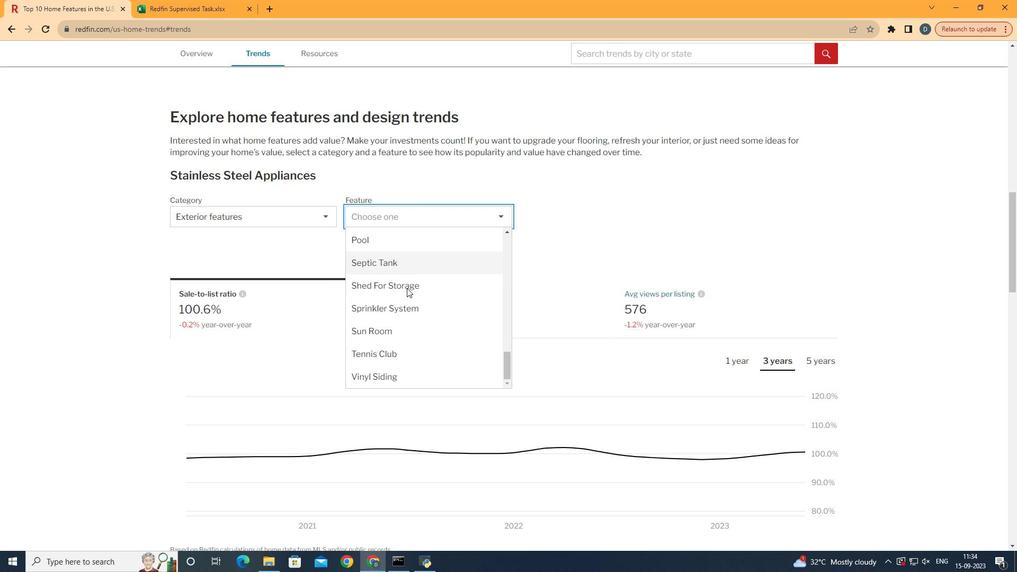 
Action: Mouse moved to (413, 350)
Screenshot: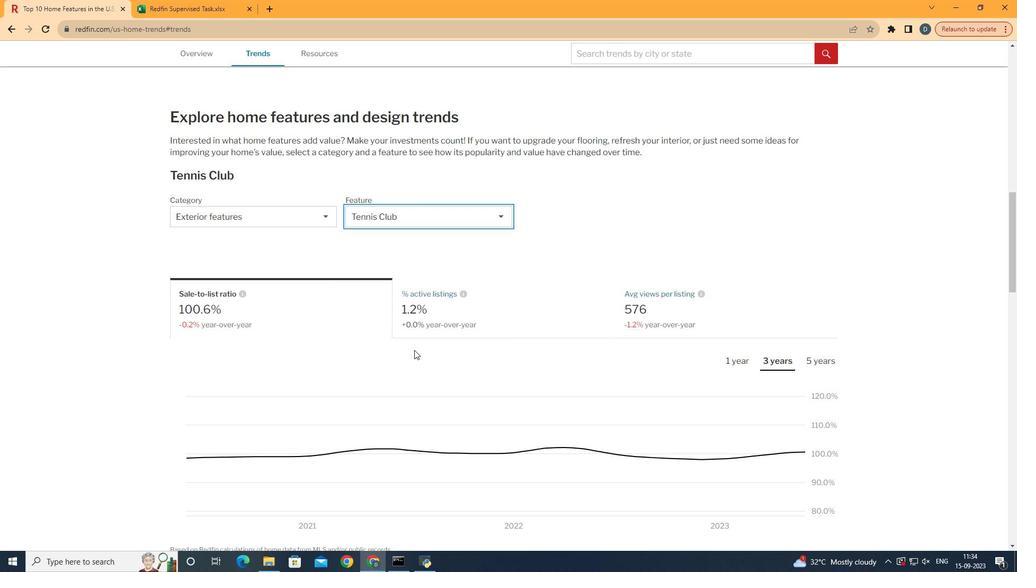 
Action: Mouse pressed left at (413, 350)
Screenshot: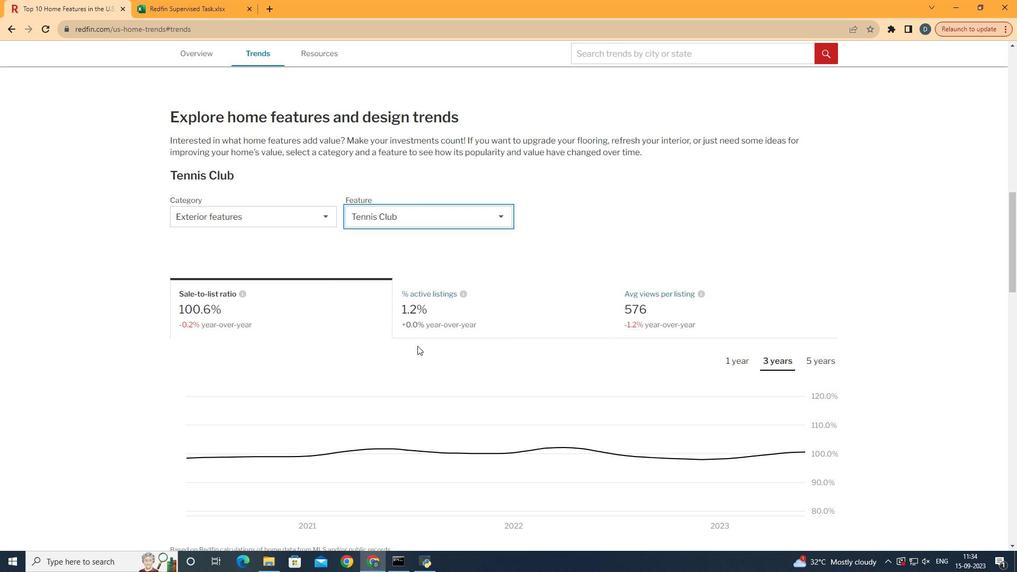
Action: Mouse moved to (762, 318)
Screenshot: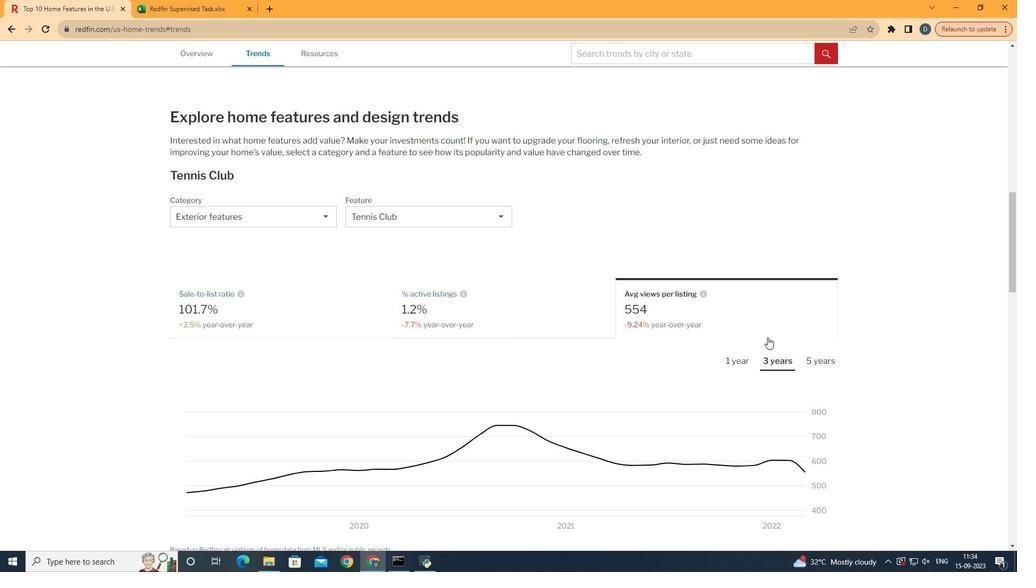 
Action: Mouse pressed left at (762, 318)
Screenshot: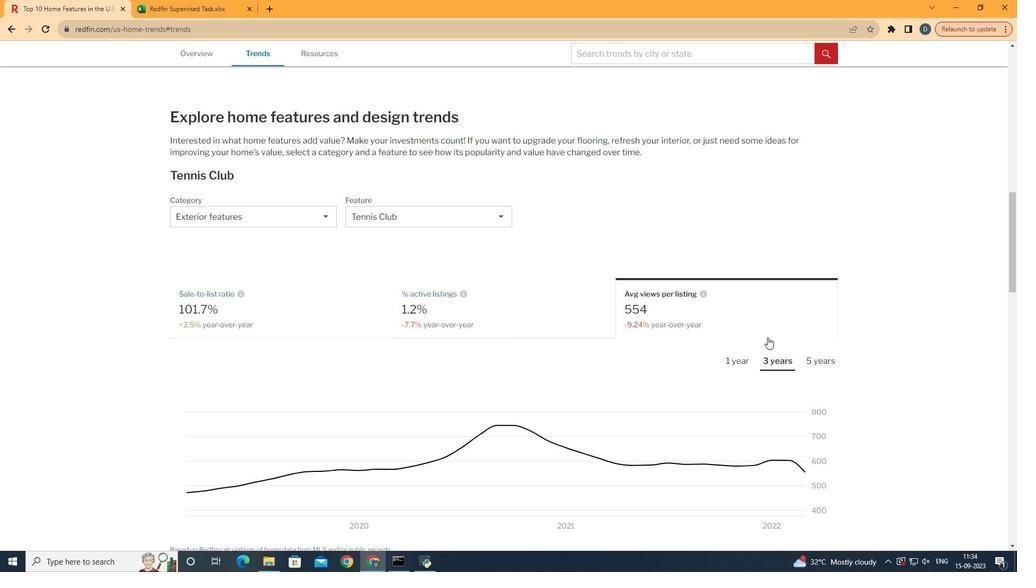 
Action: Mouse moved to (770, 359)
Screenshot: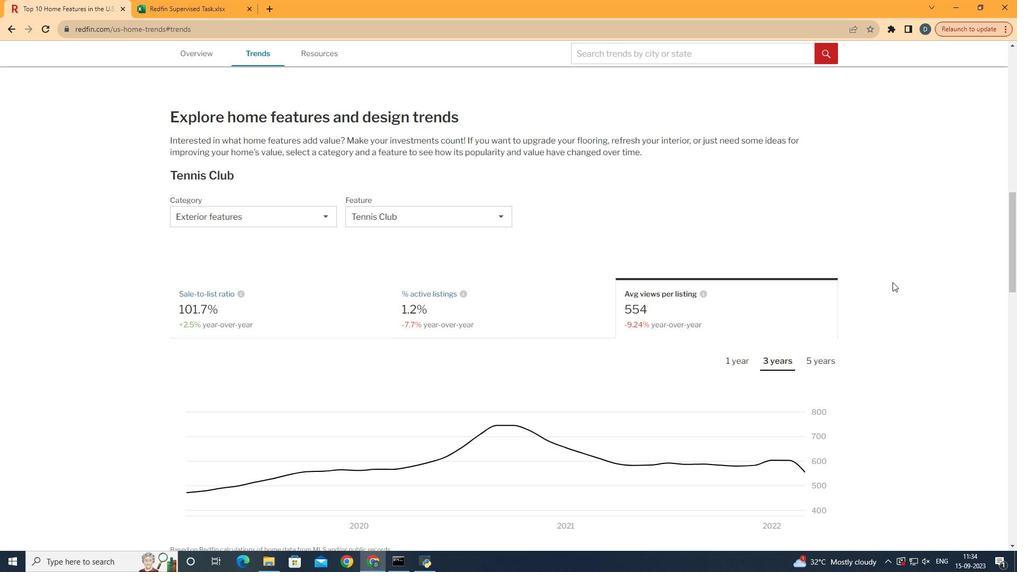 
Action: Mouse pressed left at (770, 359)
Screenshot: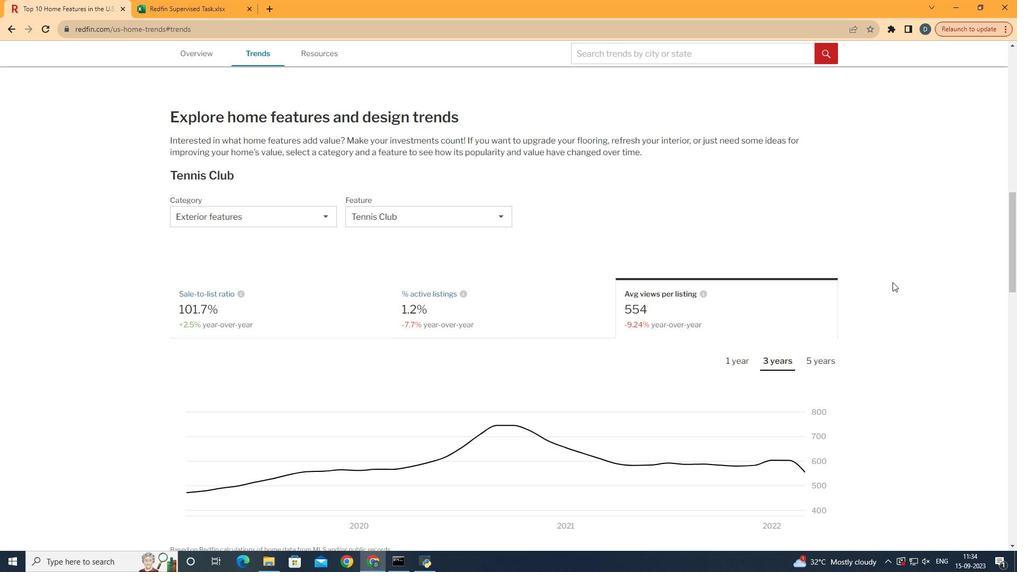 
Action: Mouse moved to (893, 283)
Screenshot: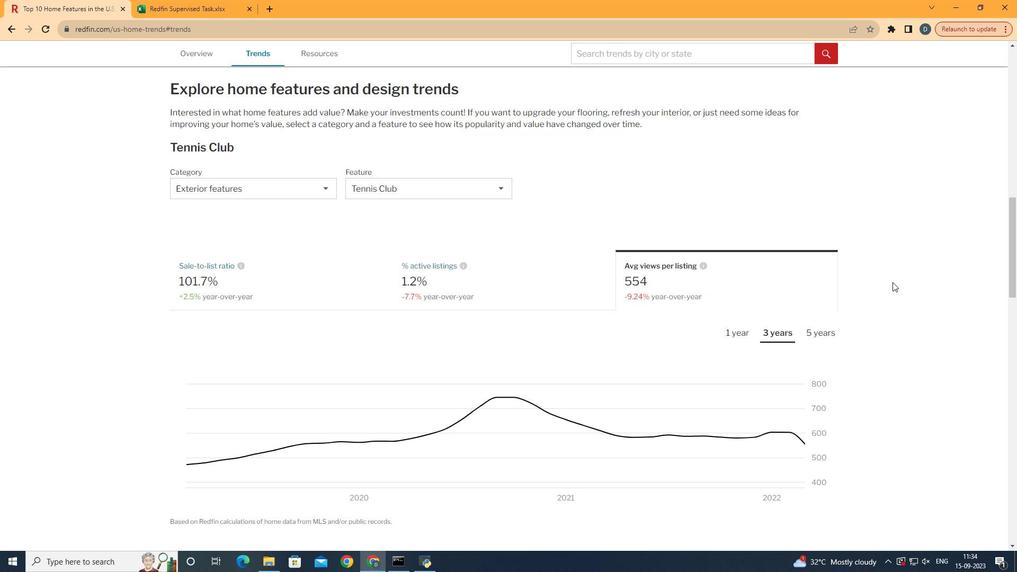 
Action: Mouse scrolled (893, 282) with delta (0, 0)
Screenshot: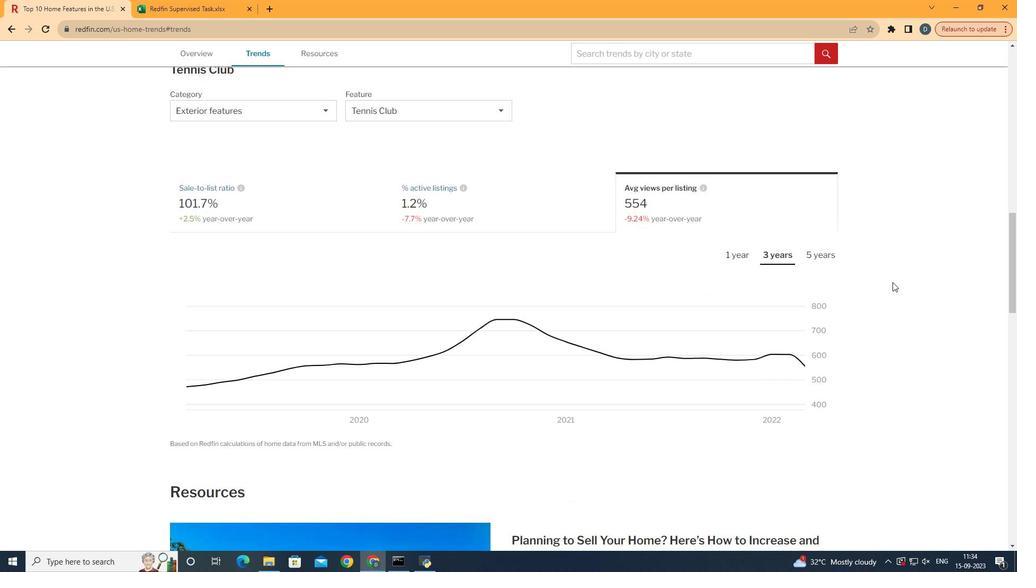 
Action: Mouse scrolled (893, 282) with delta (0, 0)
Screenshot: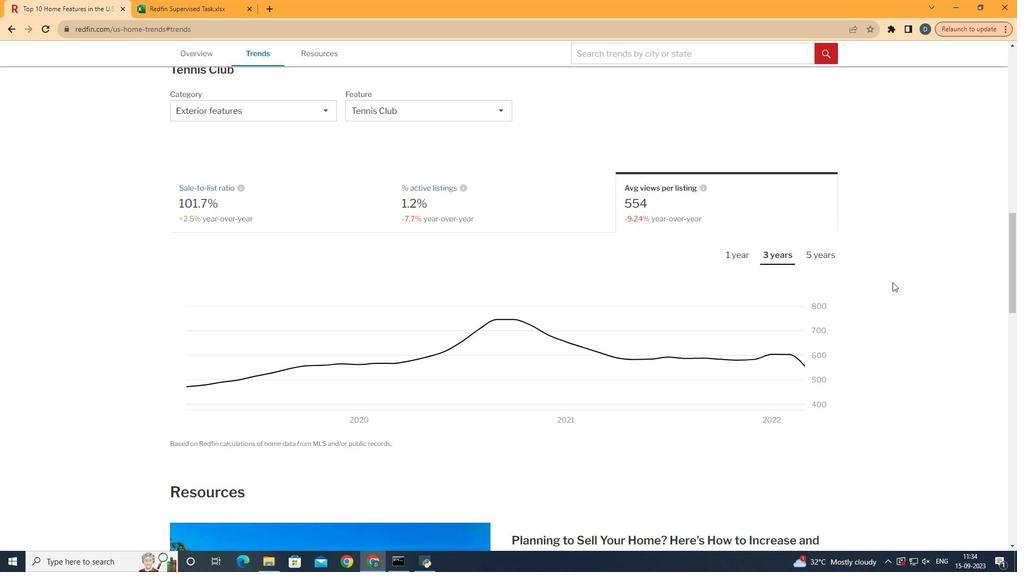 
